 Task: Create a section Accessibility Audit Sprint and in the section, add a milestone Data Management and Analysis in the project AcePlan
Action: Mouse moved to (69, 314)
Screenshot: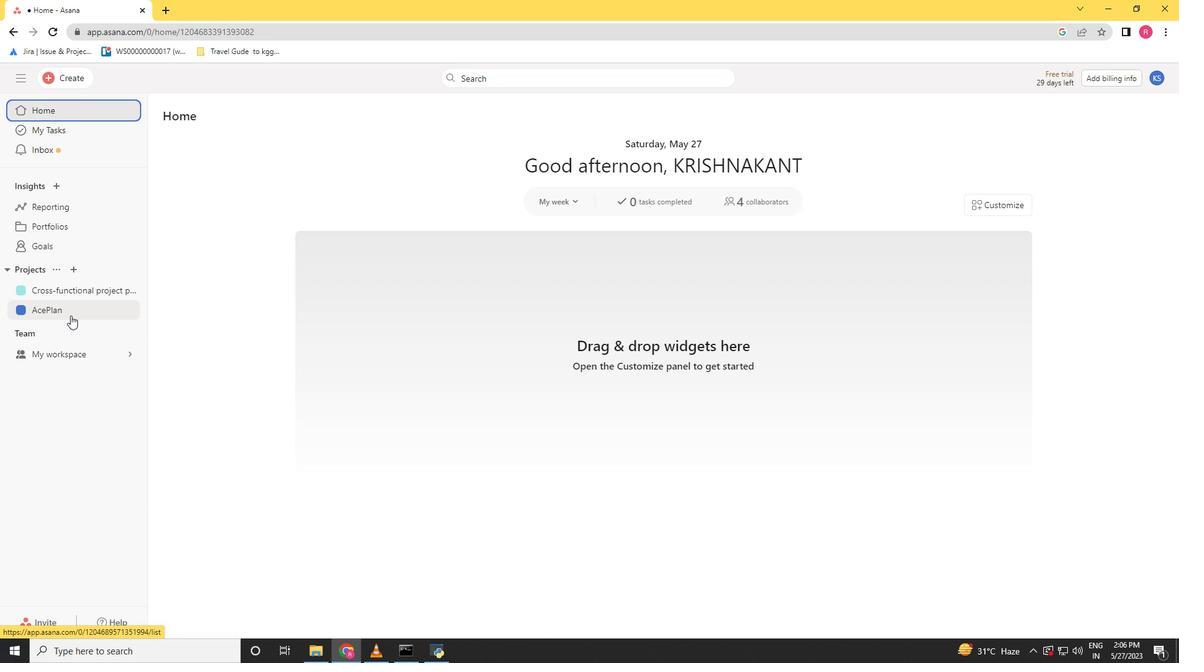 
Action: Mouse pressed left at (69, 314)
Screenshot: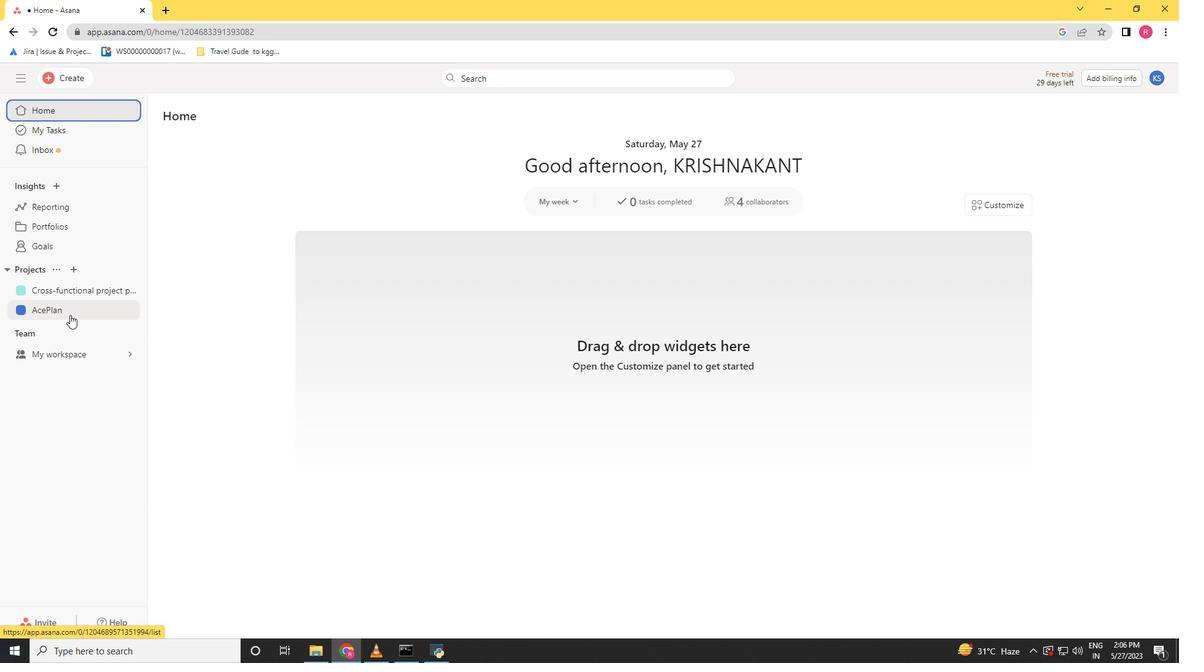 
Action: Mouse moved to (256, 545)
Screenshot: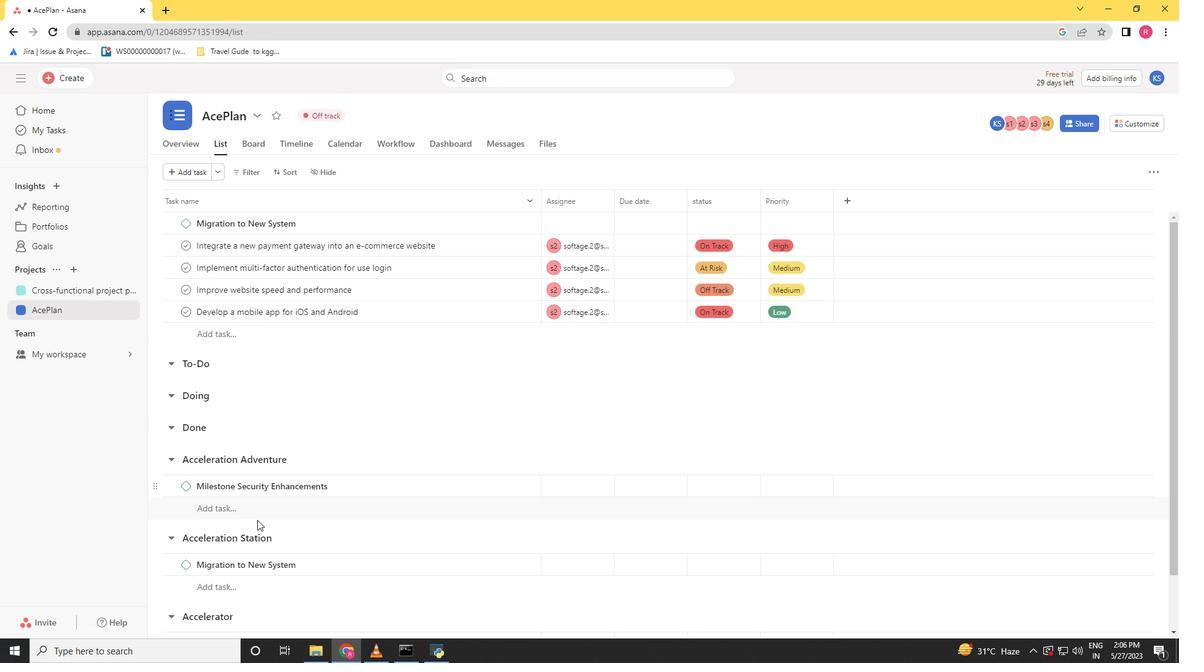 
Action: Mouse scrolled (256, 545) with delta (0, 0)
Screenshot: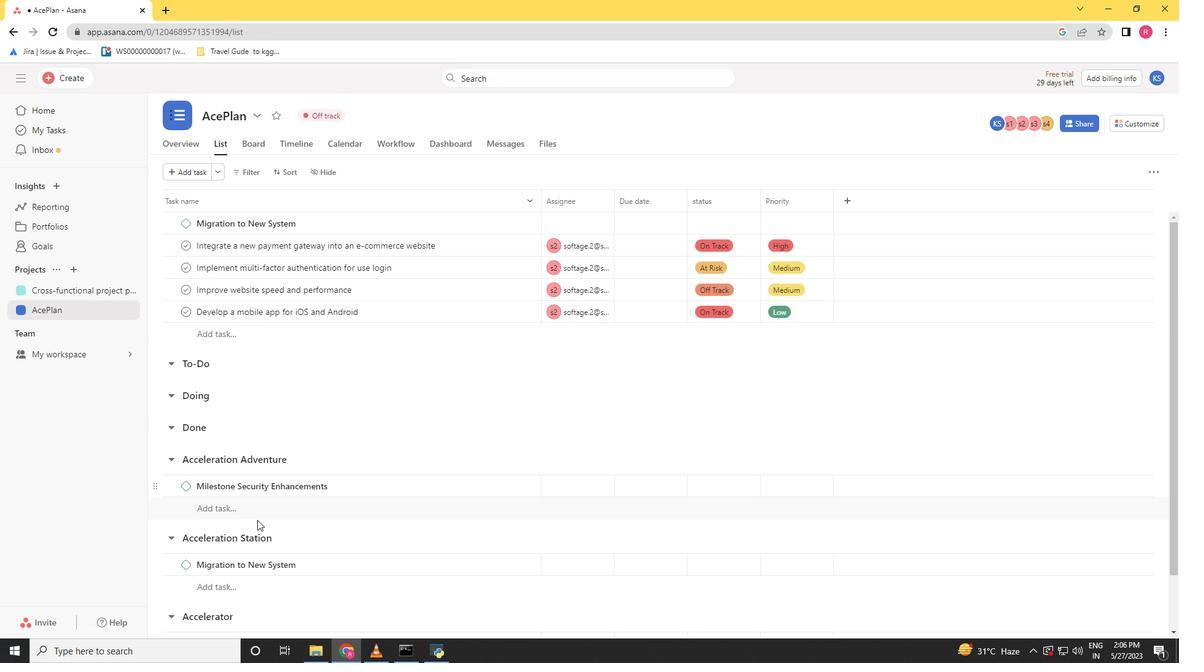 
Action: Mouse moved to (256, 546)
Screenshot: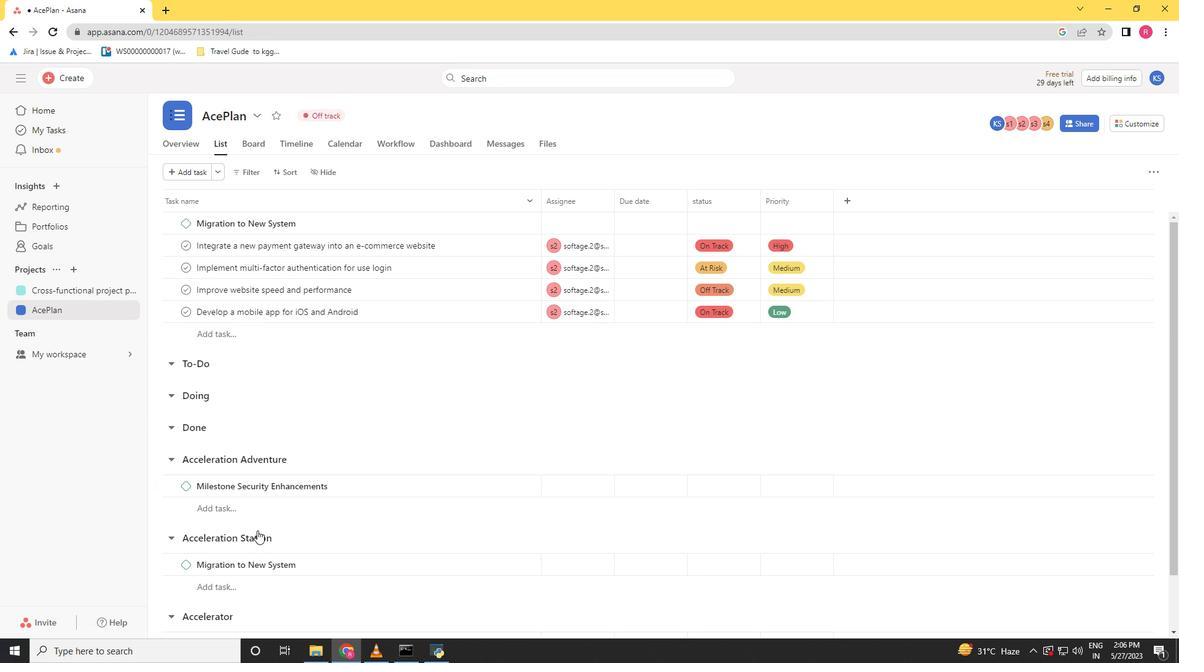 
Action: Mouse scrolled (256, 545) with delta (0, 0)
Screenshot: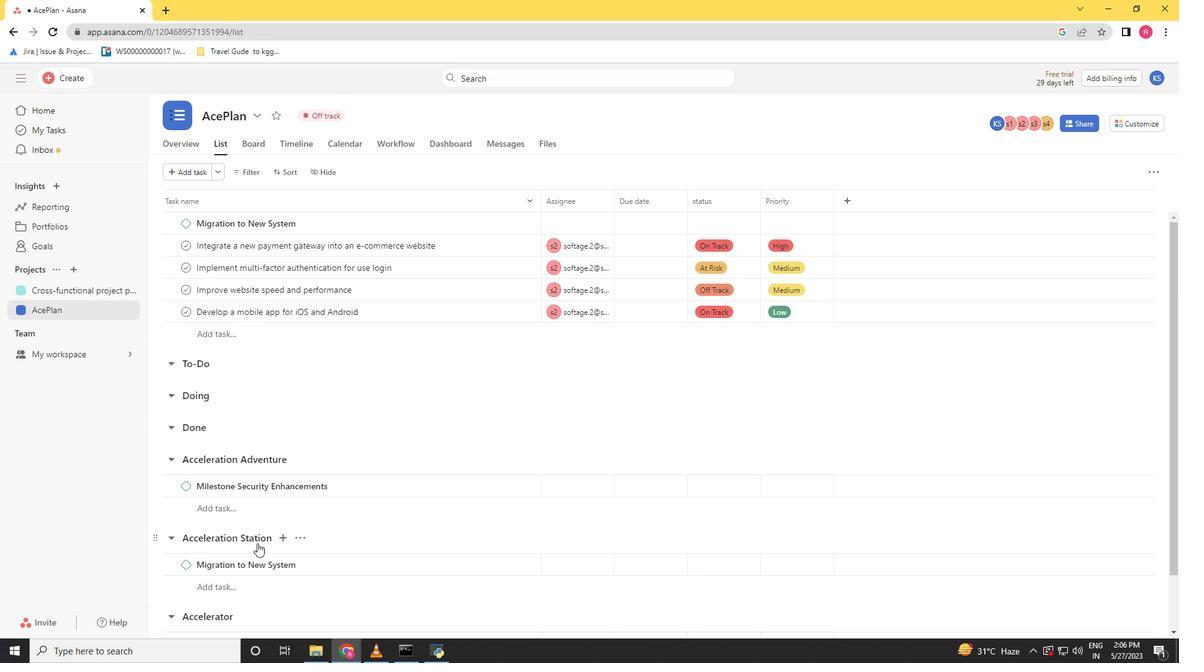 
Action: Mouse scrolled (256, 545) with delta (0, 0)
Screenshot: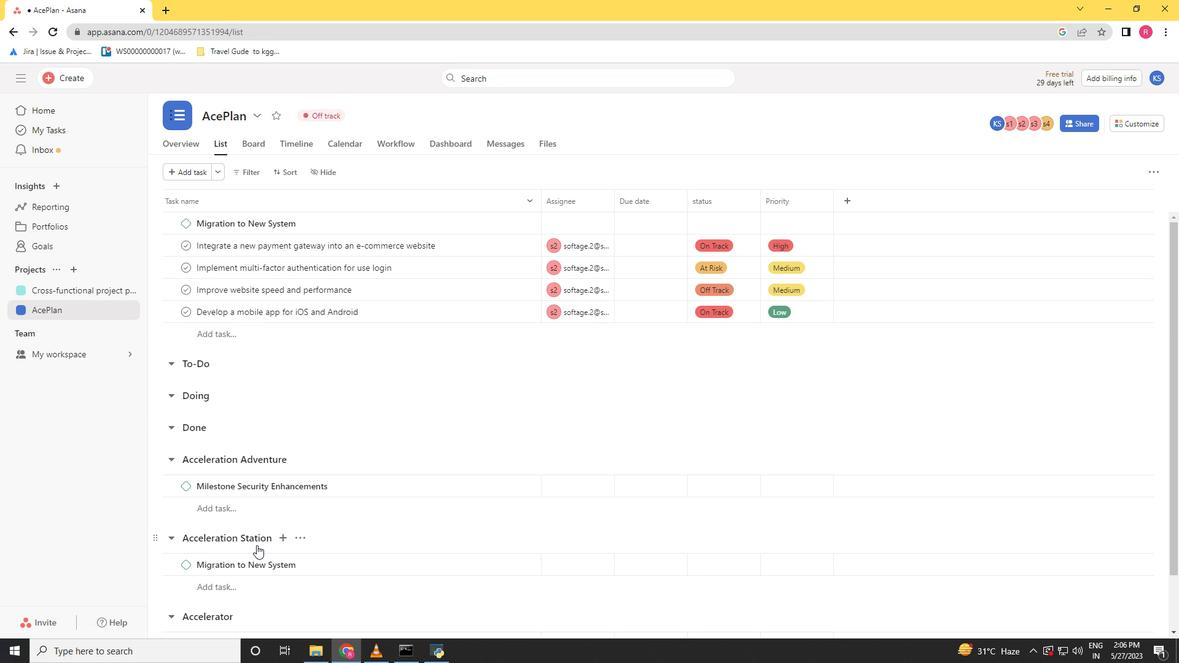 
Action: Mouse moved to (220, 594)
Screenshot: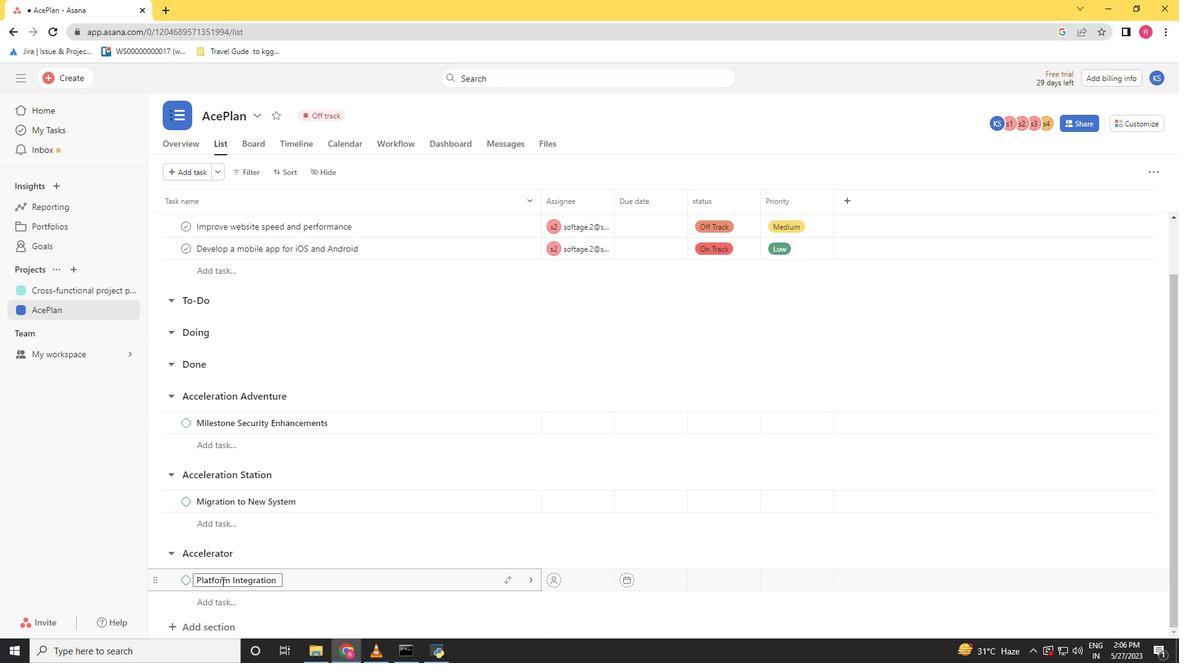 
Action: Mouse scrolled (220, 594) with delta (0, 0)
Screenshot: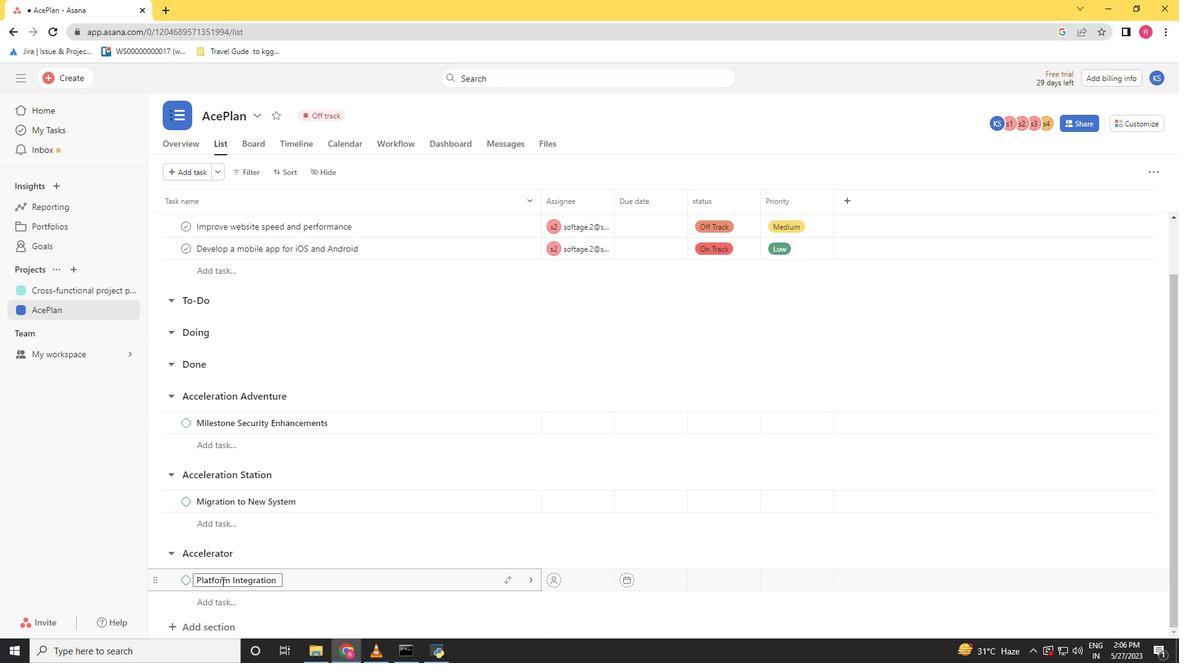 
Action: Mouse moved to (219, 596)
Screenshot: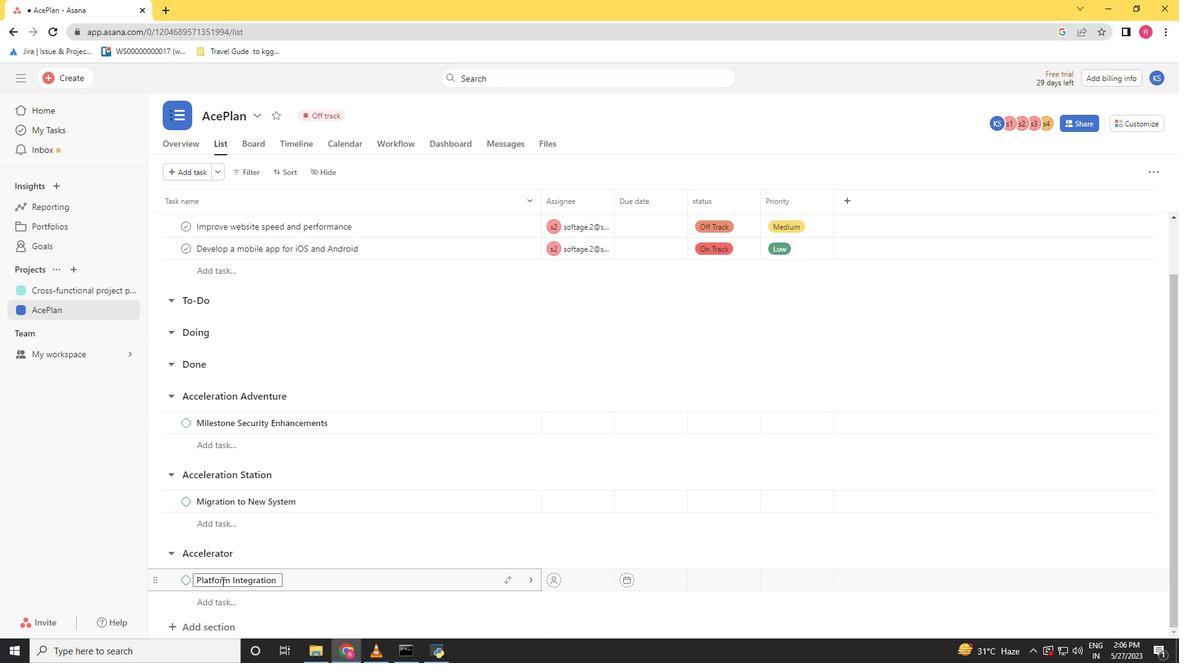 
Action: Mouse scrolled (219, 595) with delta (0, 0)
Screenshot: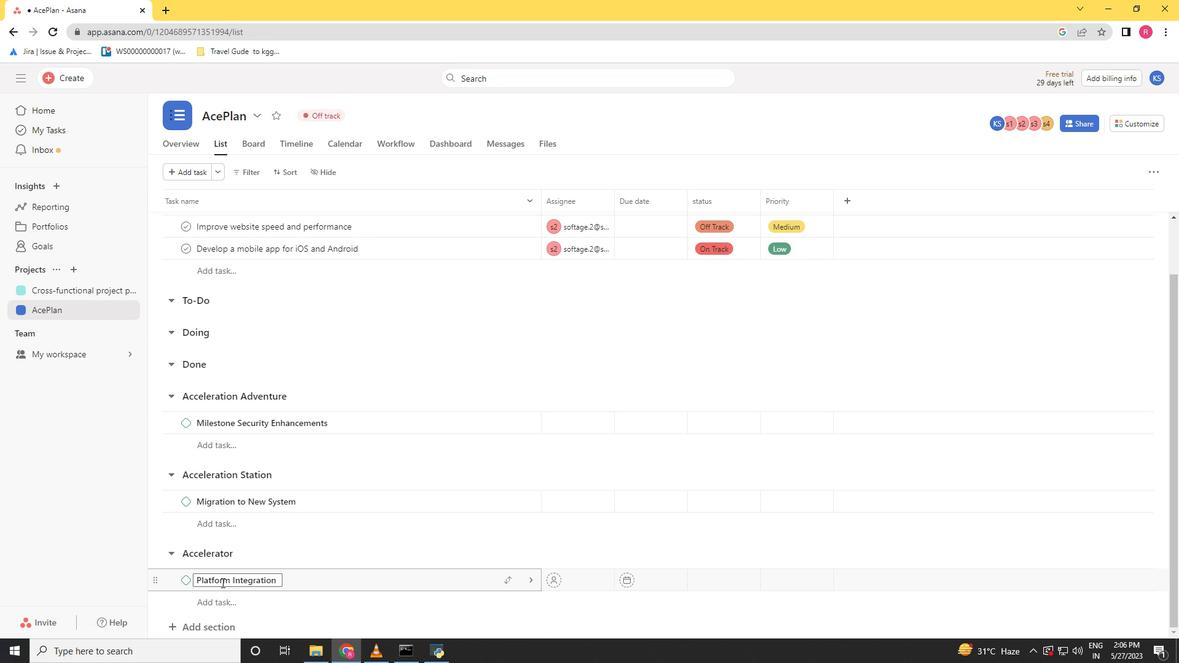 
Action: Mouse scrolled (219, 595) with delta (0, 0)
Screenshot: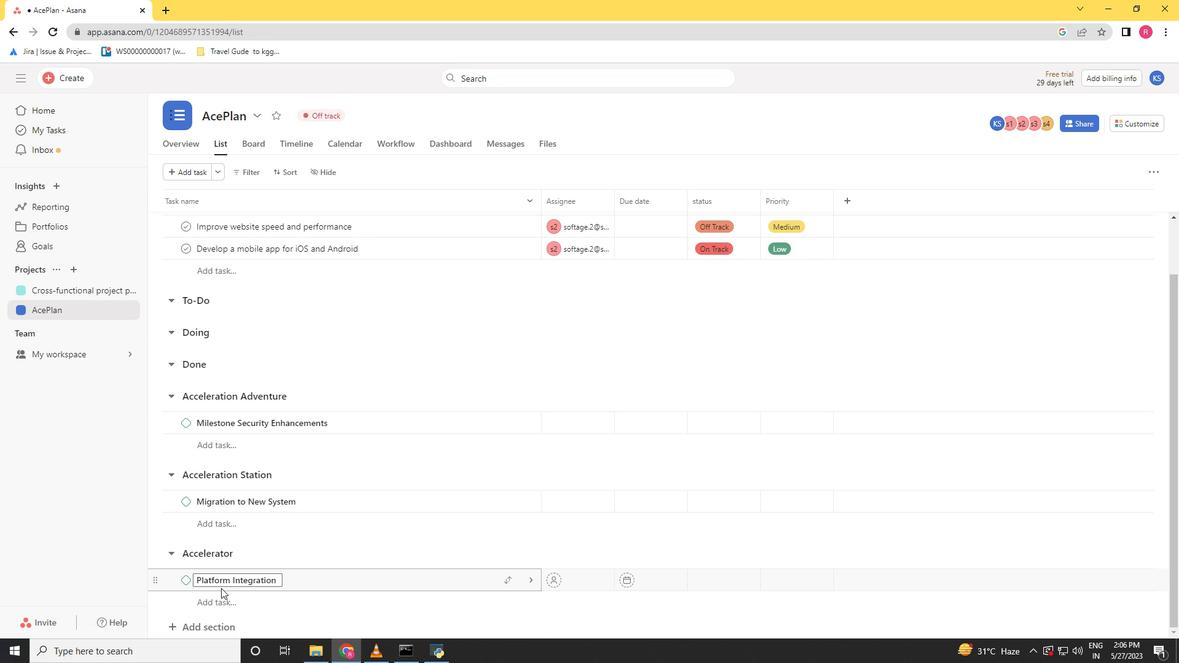 
Action: Mouse scrolled (219, 595) with delta (0, 0)
Screenshot: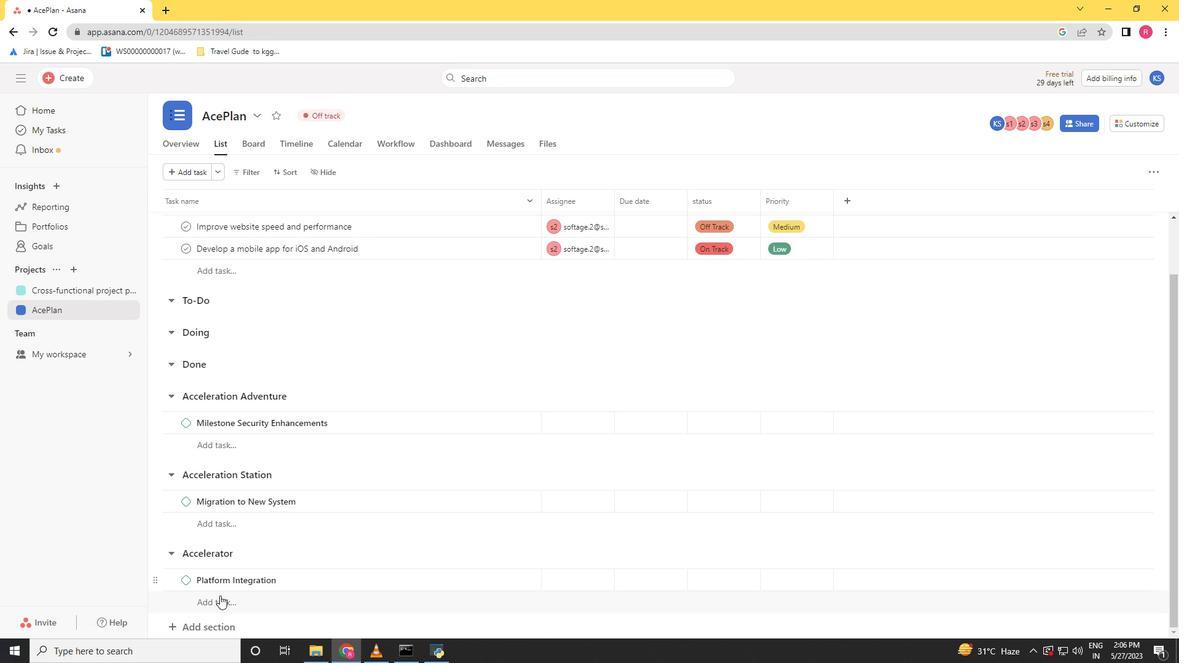 
Action: Mouse moved to (219, 596)
Screenshot: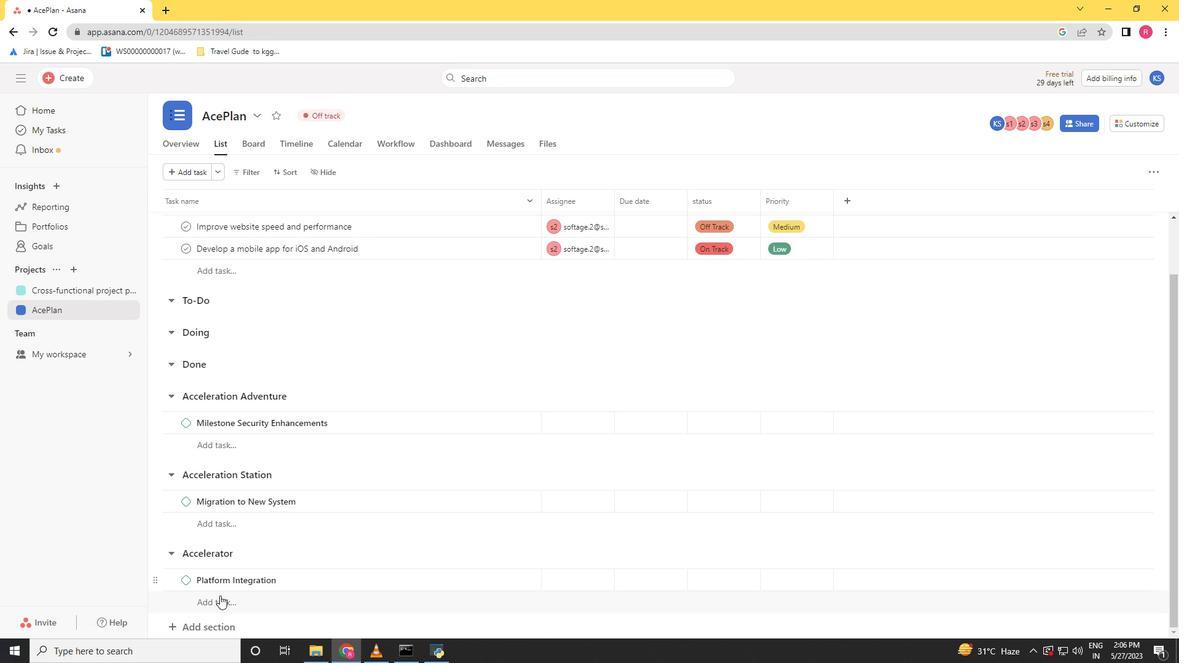 
Action: Mouse scrolled (219, 595) with delta (0, 0)
Screenshot: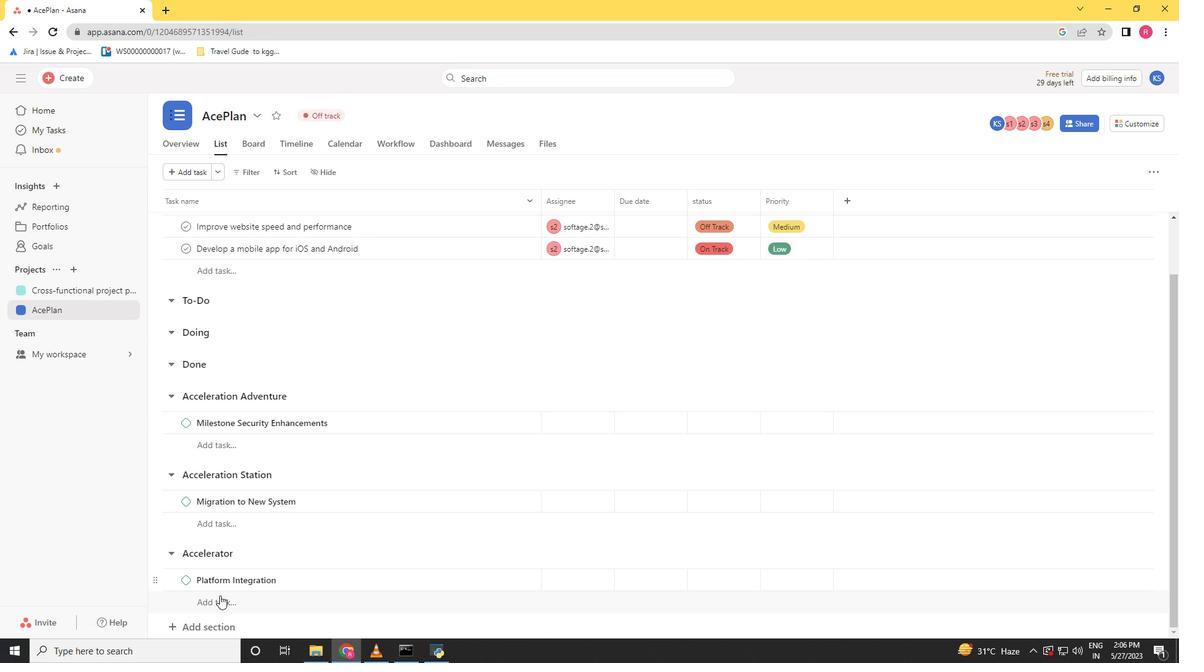 
Action: Mouse moved to (212, 624)
Screenshot: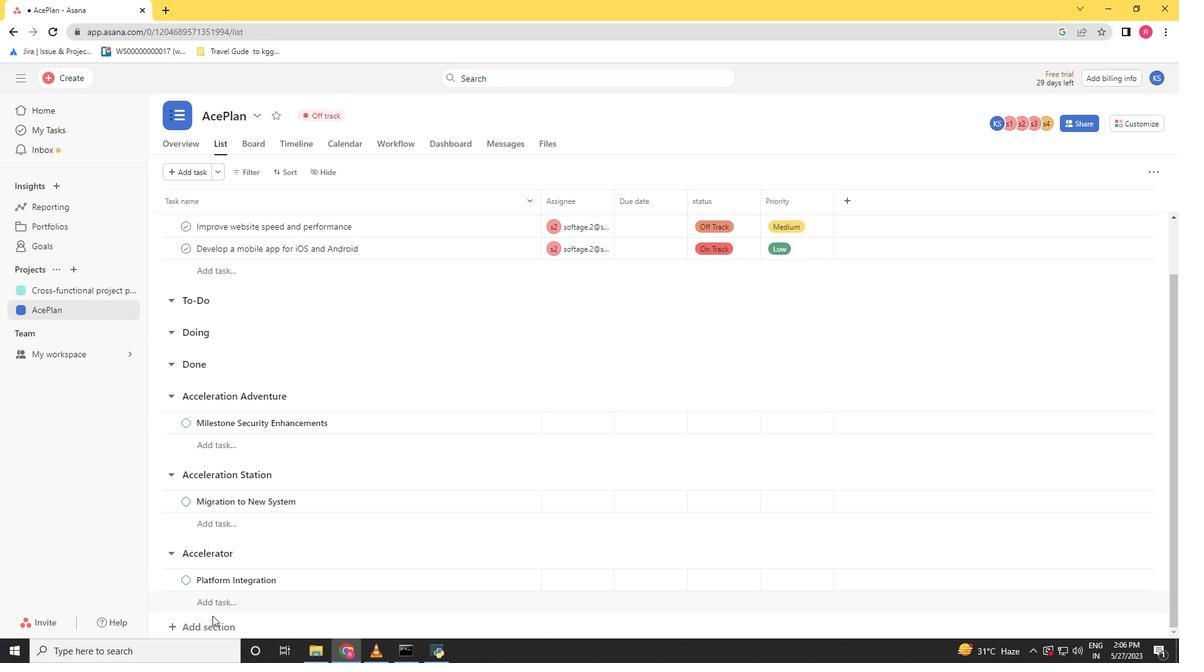 
Action: Mouse pressed left at (212, 624)
Screenshot: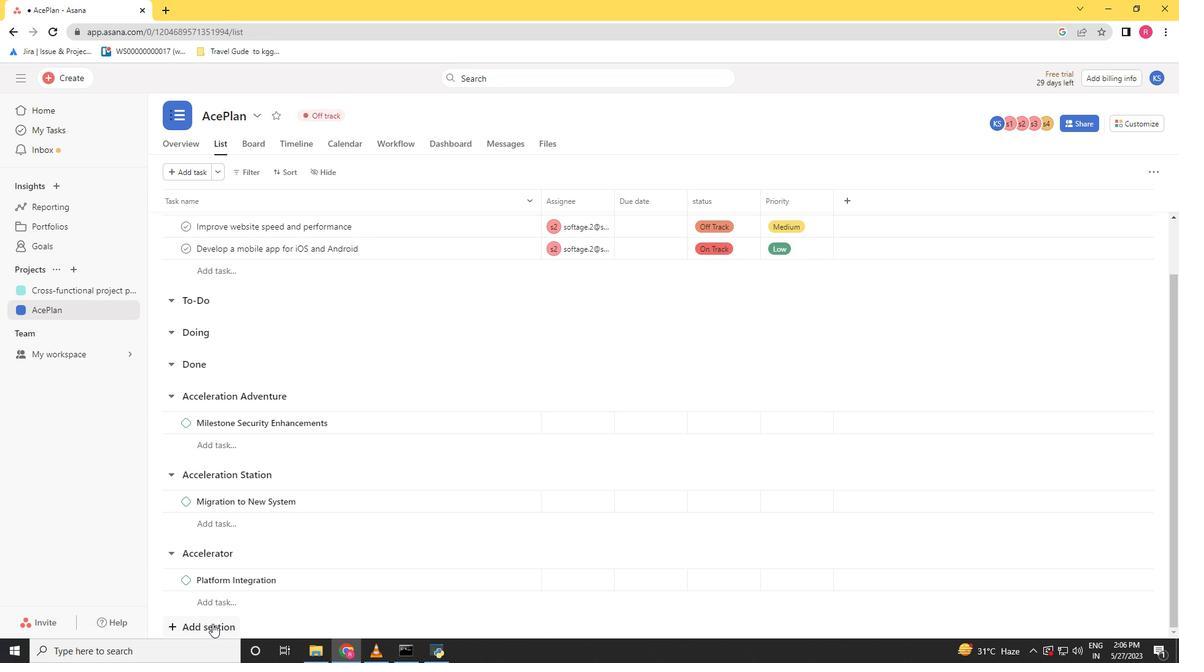 
Action: Mouse moved to (266, 563)
Screenshot: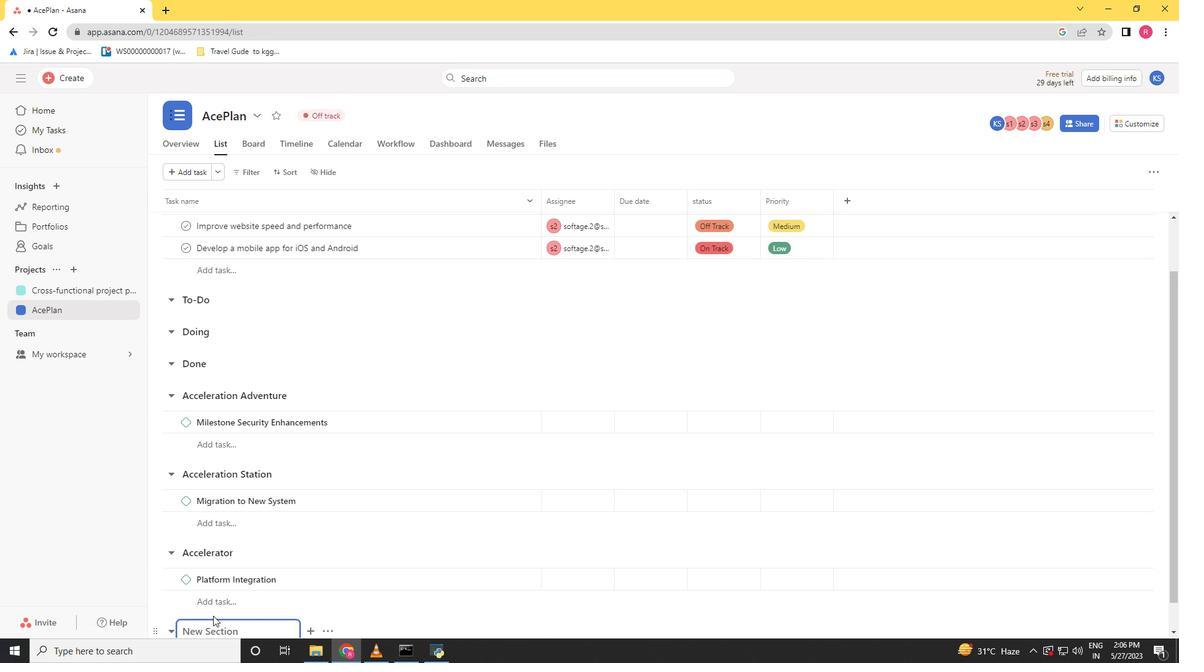 
Action: Mouse scrolled (266, 562) with delta (0, 0)
Screenshot: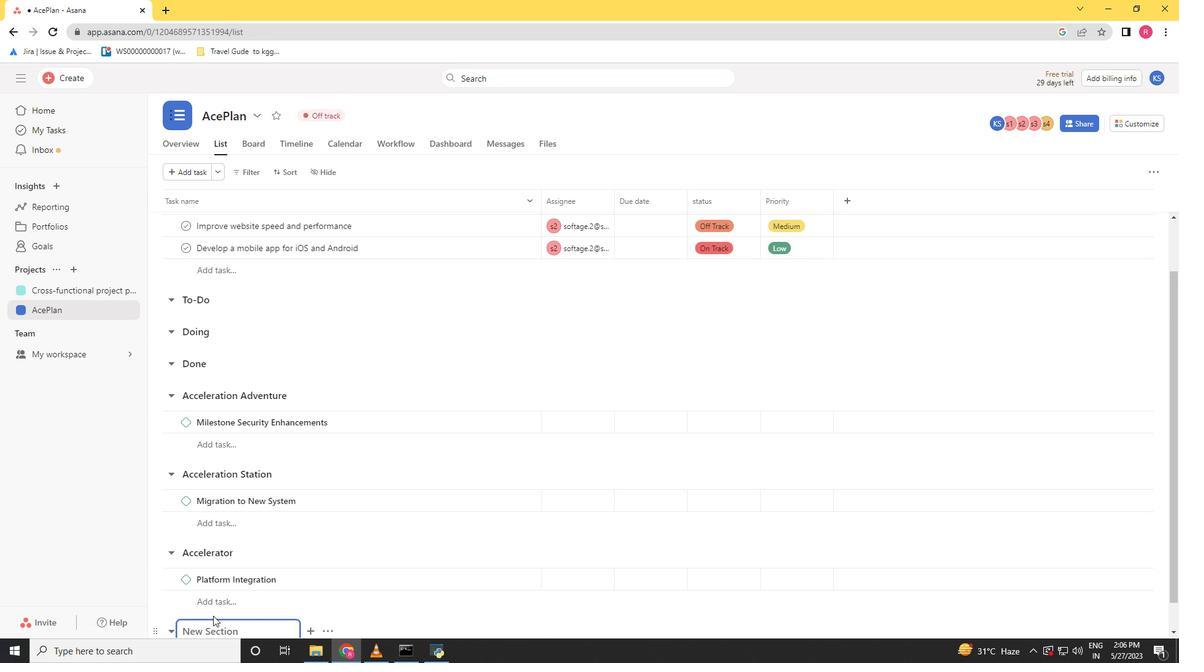 
Action: Mouse moved to (269, 560)
Screenshot: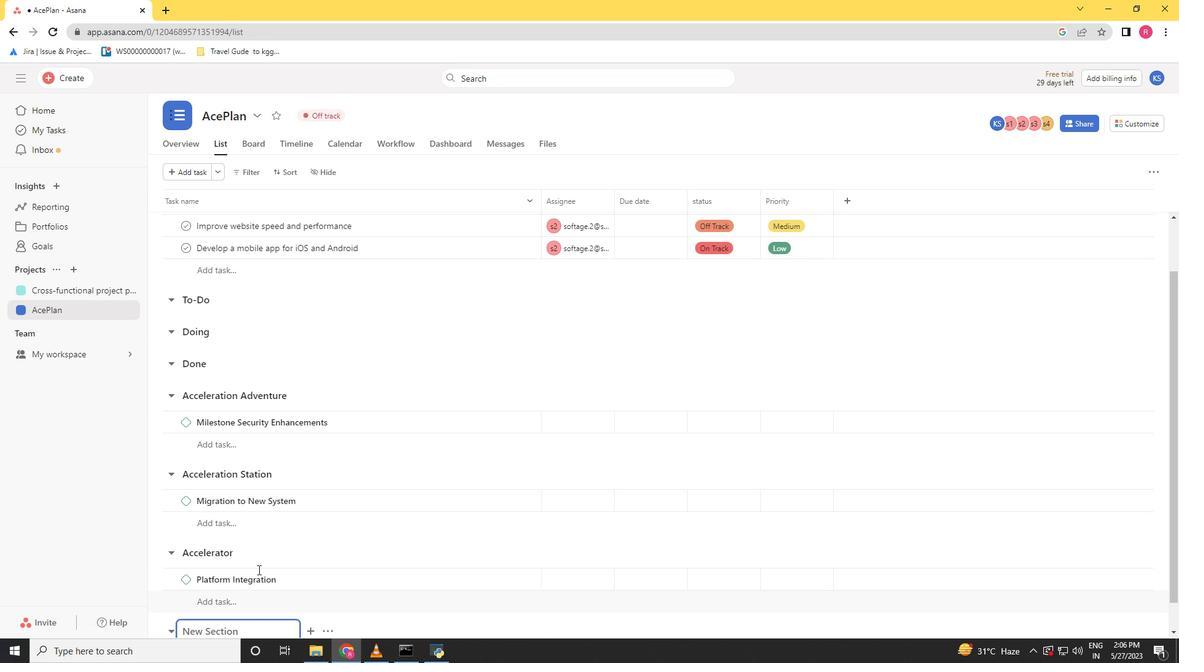 
Action: Mouse scrolled (269, 559) with delta (0, 0)
Screenshot: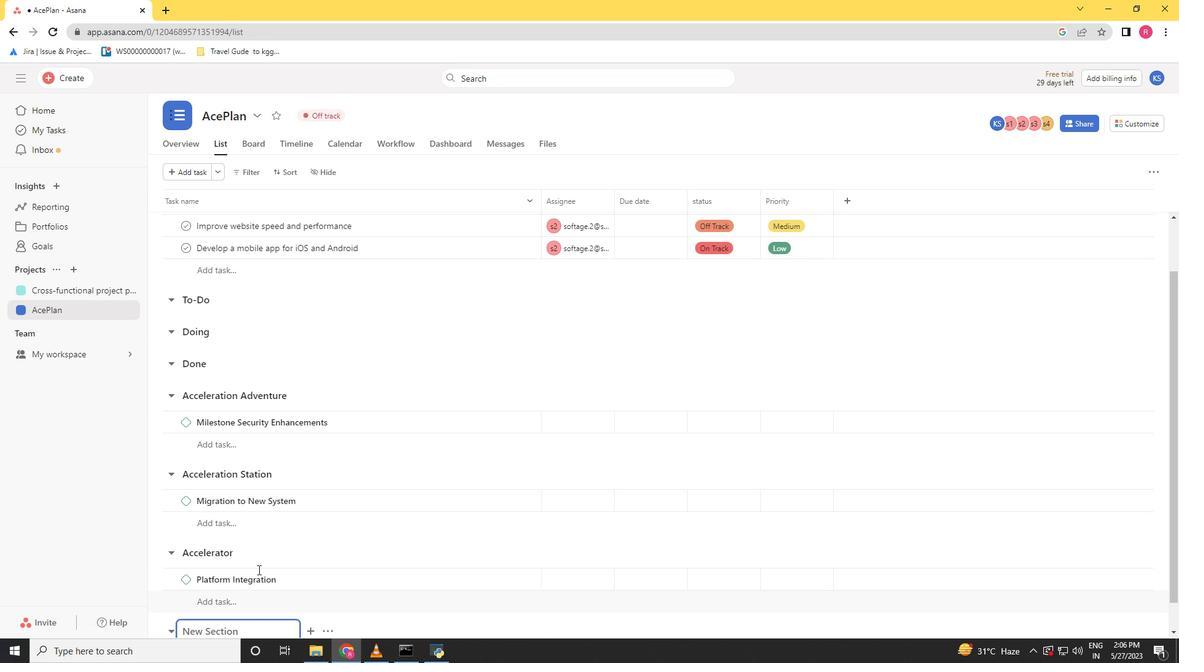 
Action: Mouse moved to (274, 557)
Screenshot: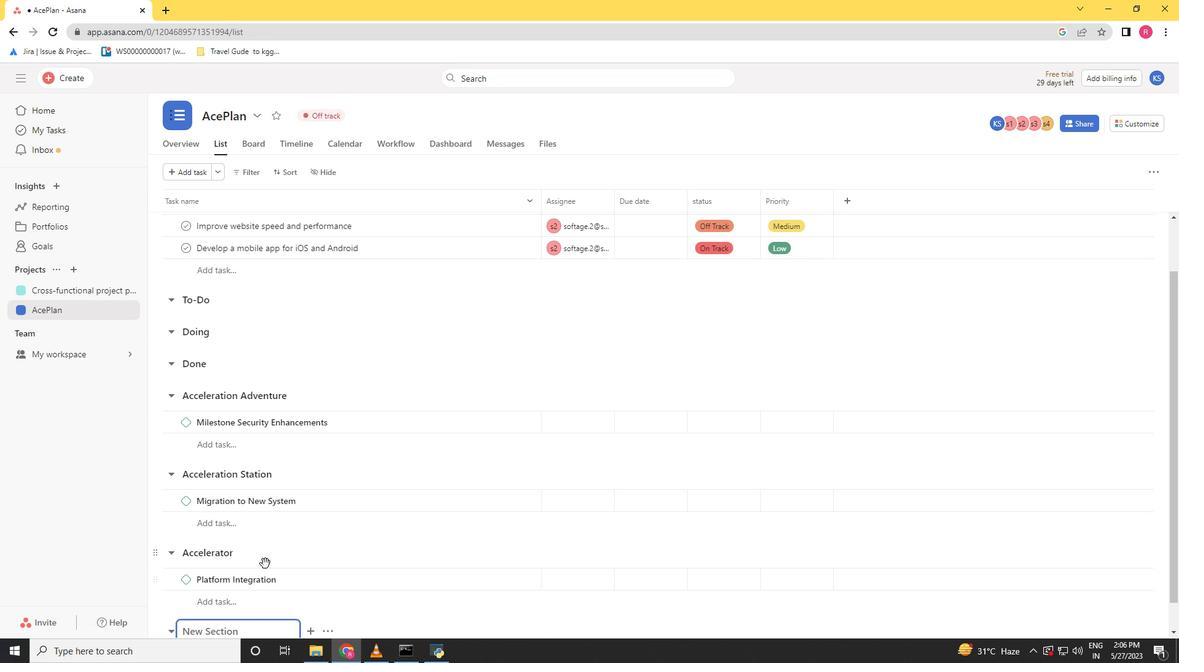 
Action: Mouse scrolled (274, 557) with delta (0, 0)
Screenshot: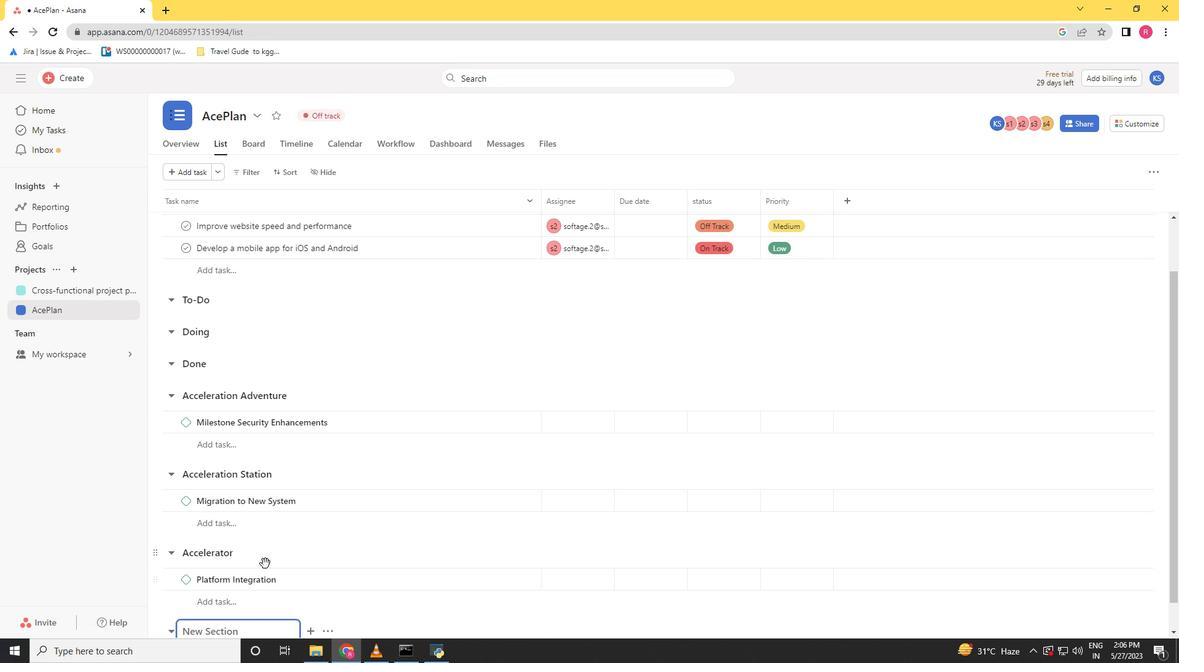 
Action: Mouse scrolled (274, 557) with delta (0, 0)
Screenshot: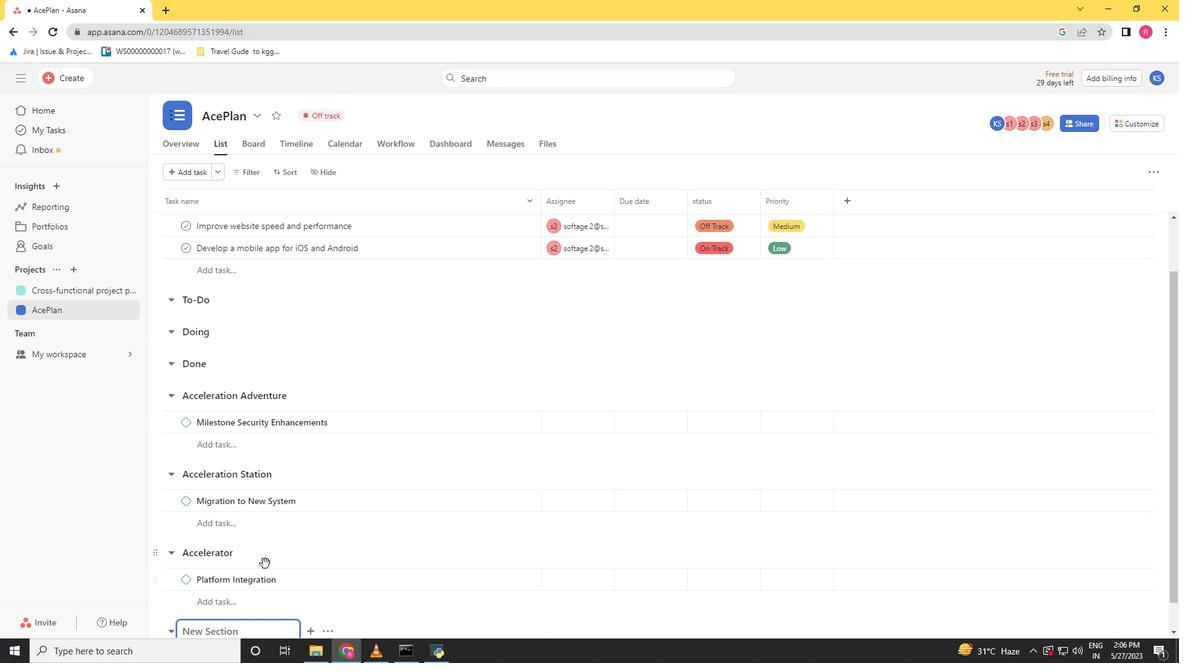 
Action: Mouse scrolled (274, 557) with delta (0, 0)
Screenshot: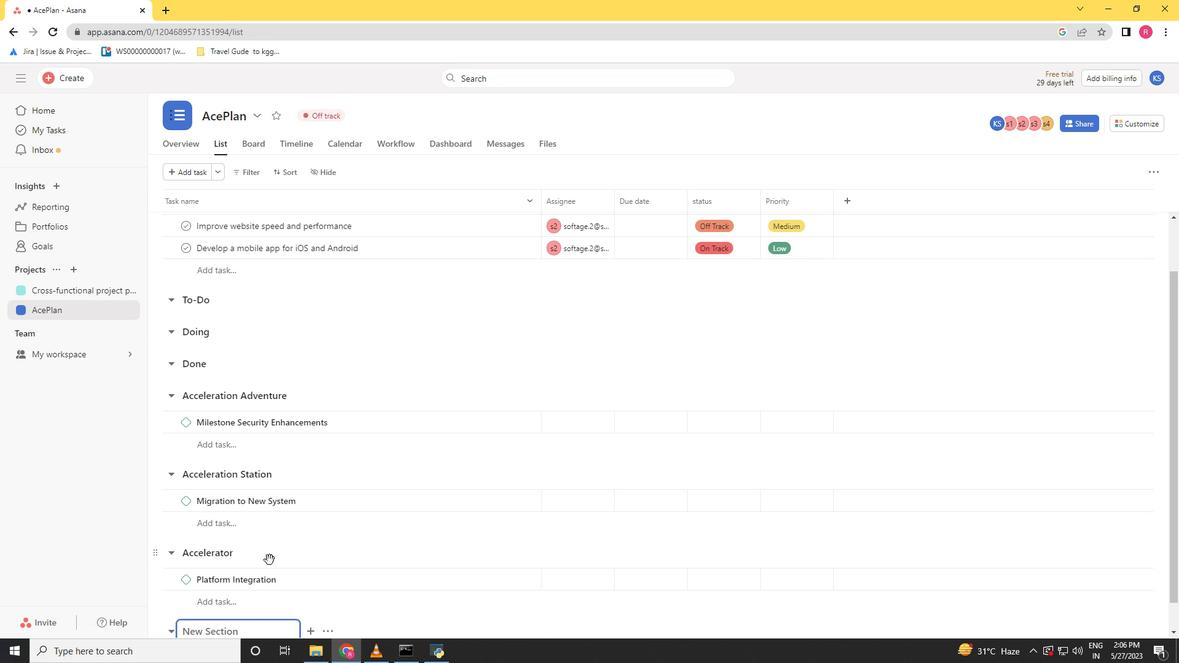 
Action: Mouse scrolled (274, 557) with delta (0, 0)
Screenshot: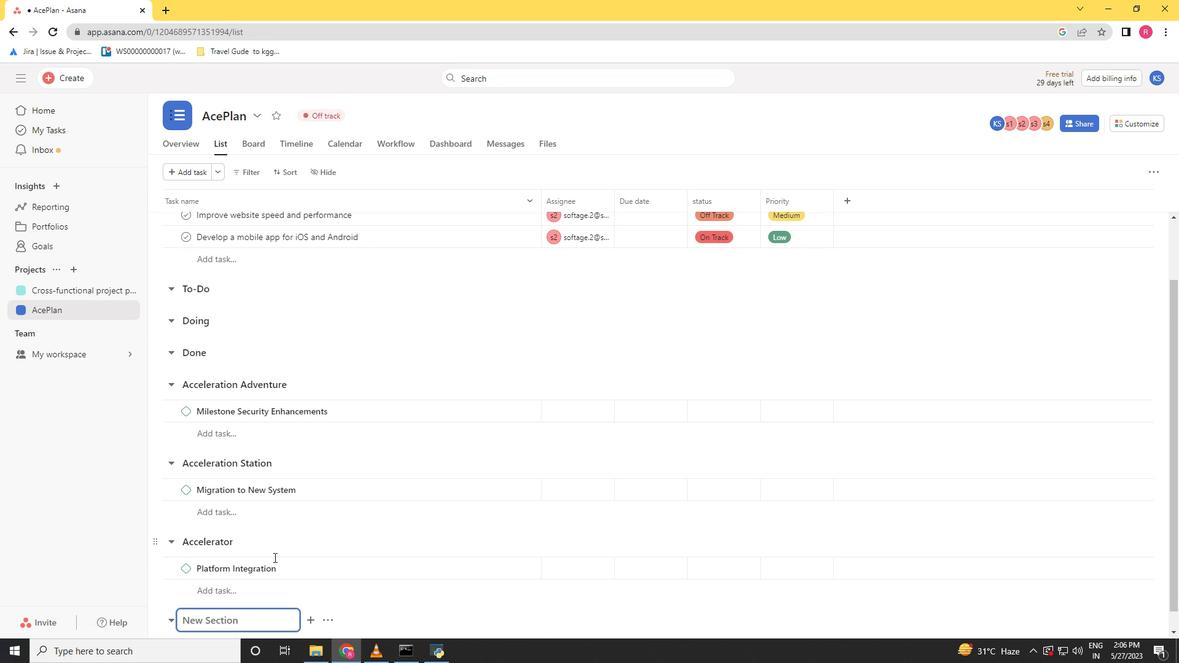 
Action: Mouse moved to (274, 557)
Screenshot: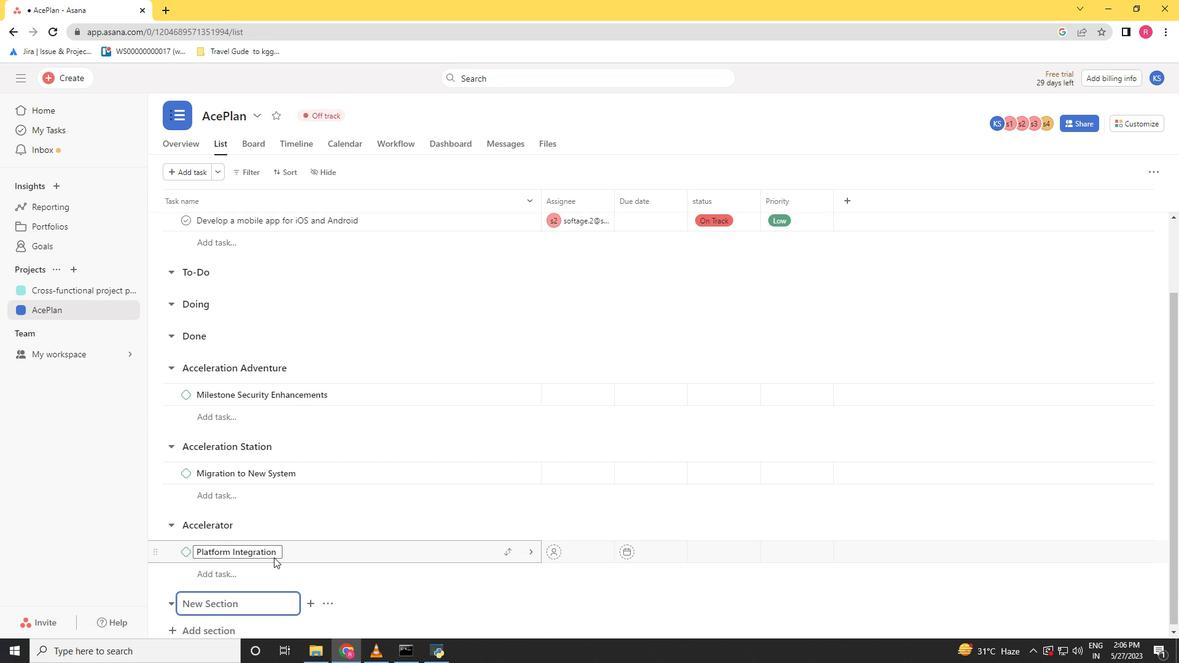 
Action: Key pressed <Key.shift>Accessibility<Key.space><Key.shift>Audit<Key.space><Key.shift>Sprint<Key.space><Key.enter>
Screenshot: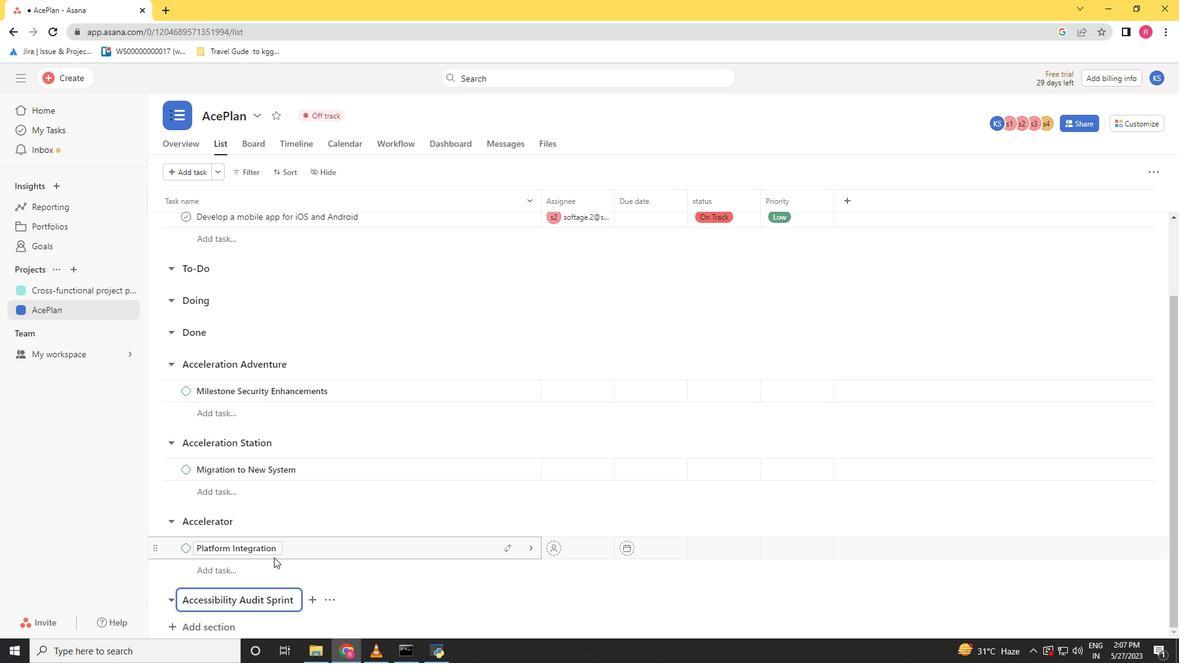 
Action: Mouse moved to (302, 531)
Screenshot: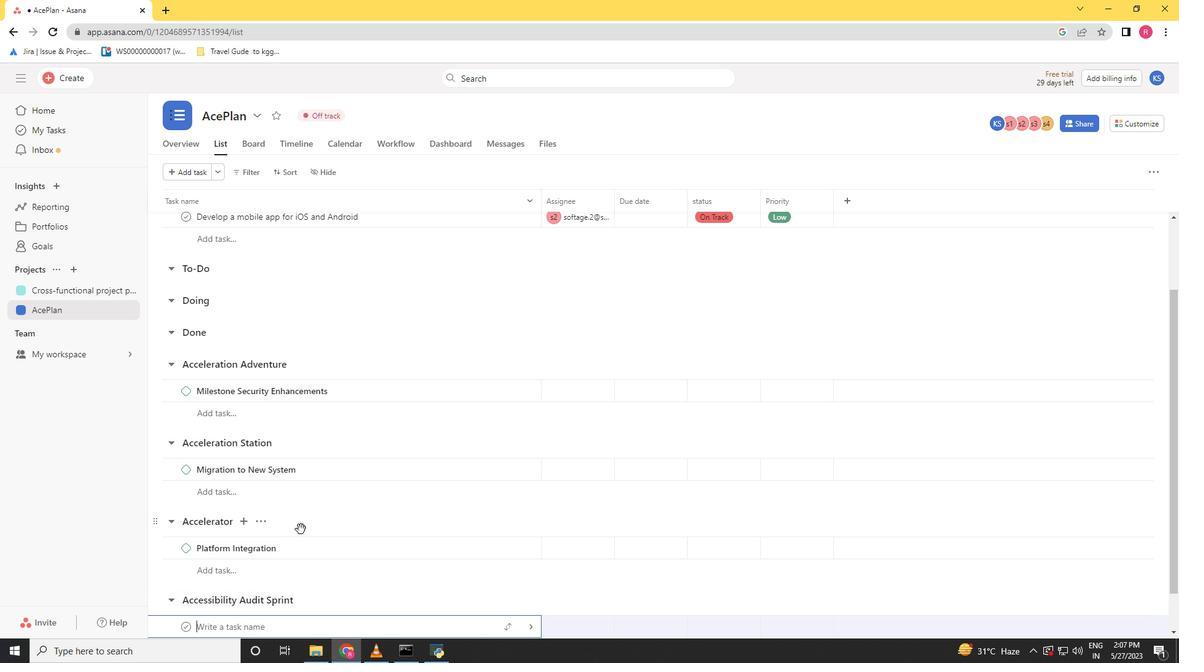 
Action: Mouse scrolled (302, 530) with delta (0, 0)
Screenshot: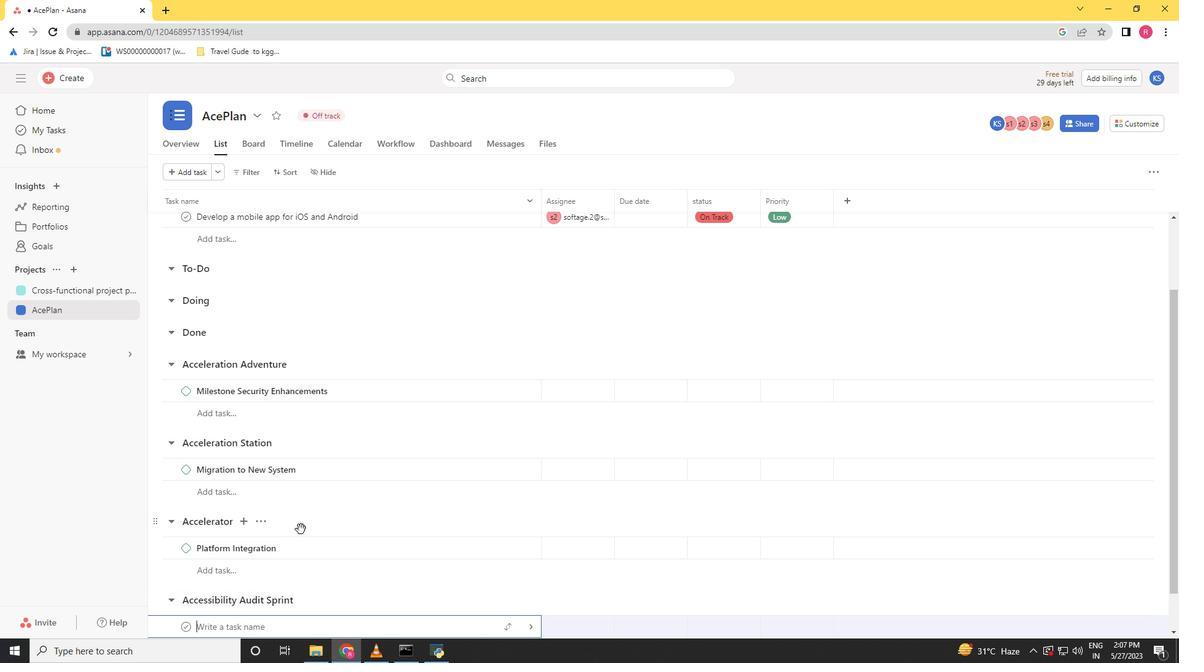 
Action: Mouse scrolled (302, 530) with delta (0, 0)
Screenshot: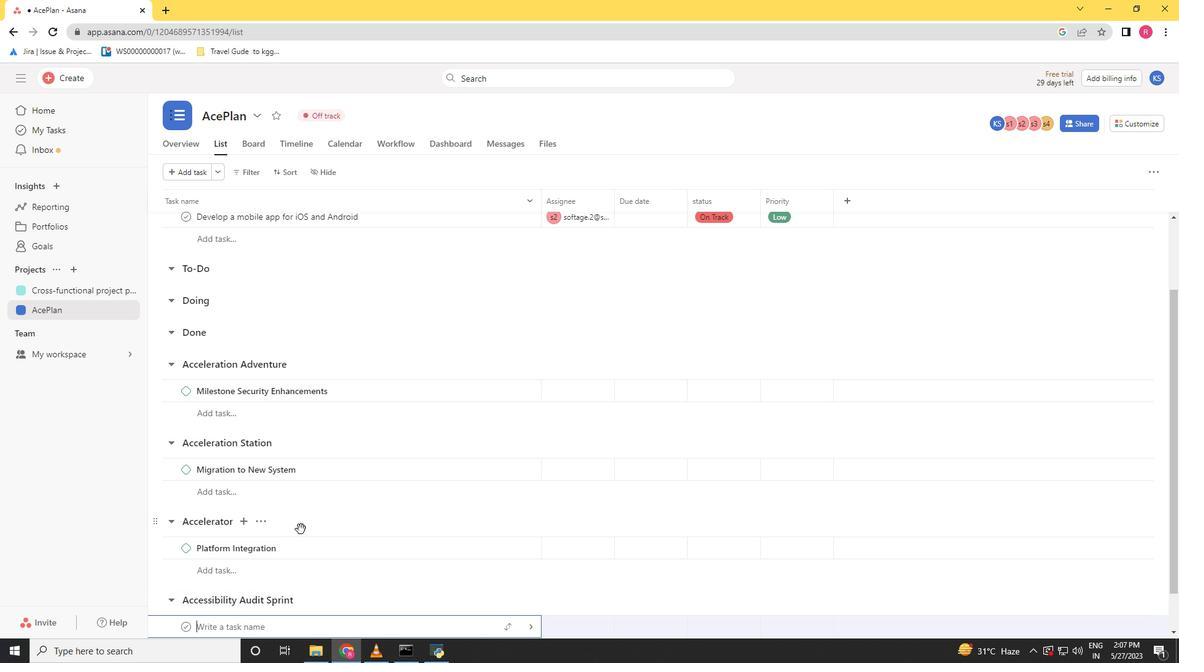 
Action: Mouse scrolled (302, 530) with delta (0, 0)
Screenshot: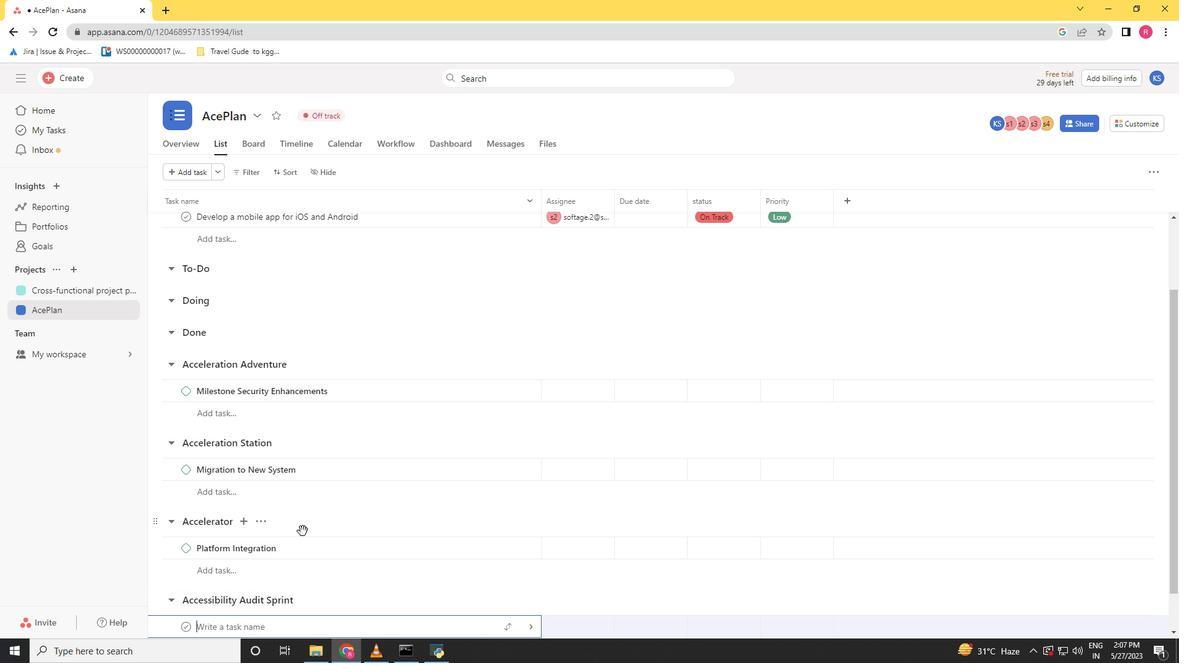 
Action: Mouse moved to (273, 583)
Screenshot: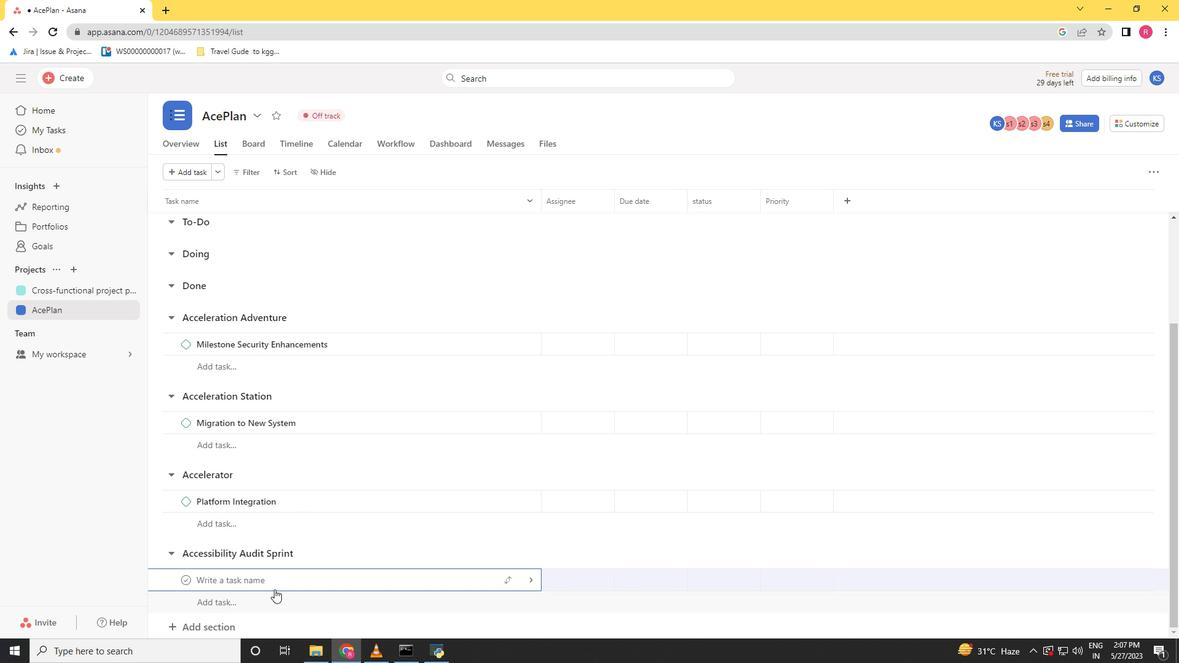 
Action: Key pressed <Key.shift>Data<Key.space><Key.shift>Management<Key.space><Key.enter>
Screenshot: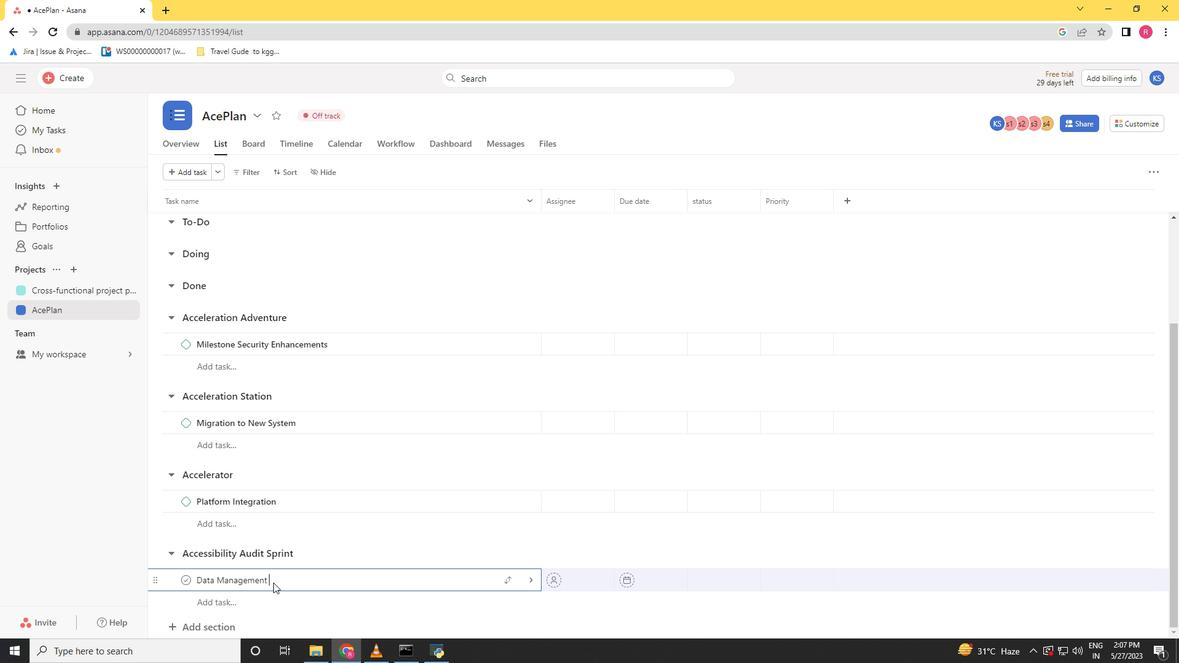 
Action: Mouse moved to (376, 430)
Screenshot: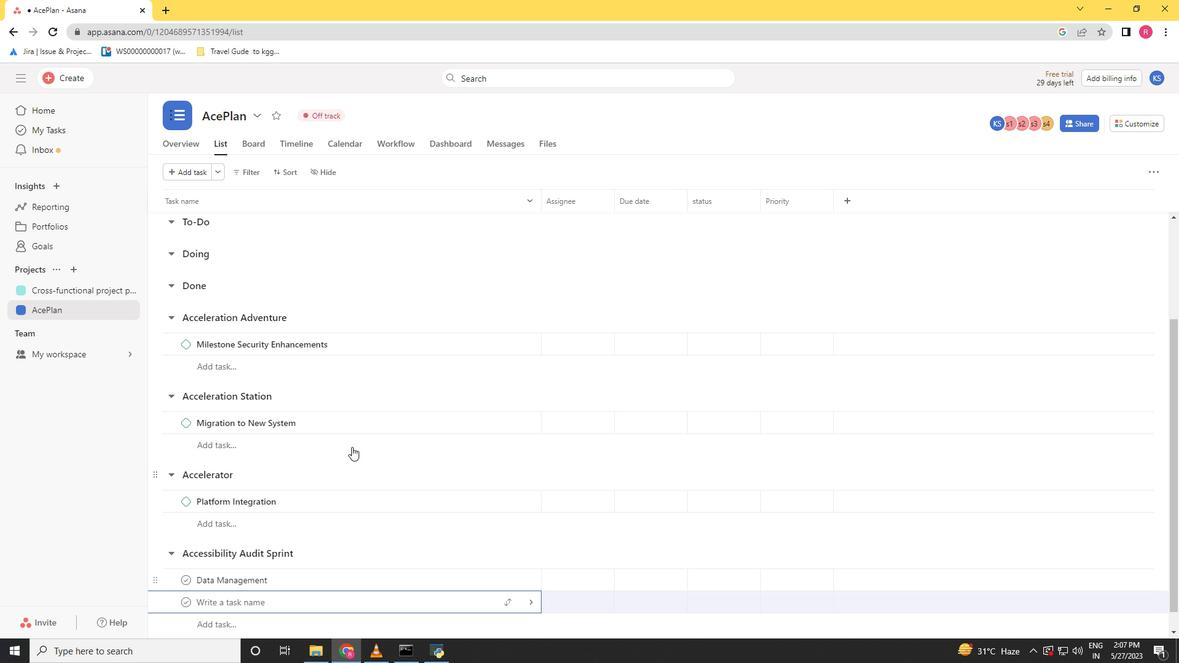 
Action: Mouse scrolled (376, 429) with delta (0, 0)
Screenshot: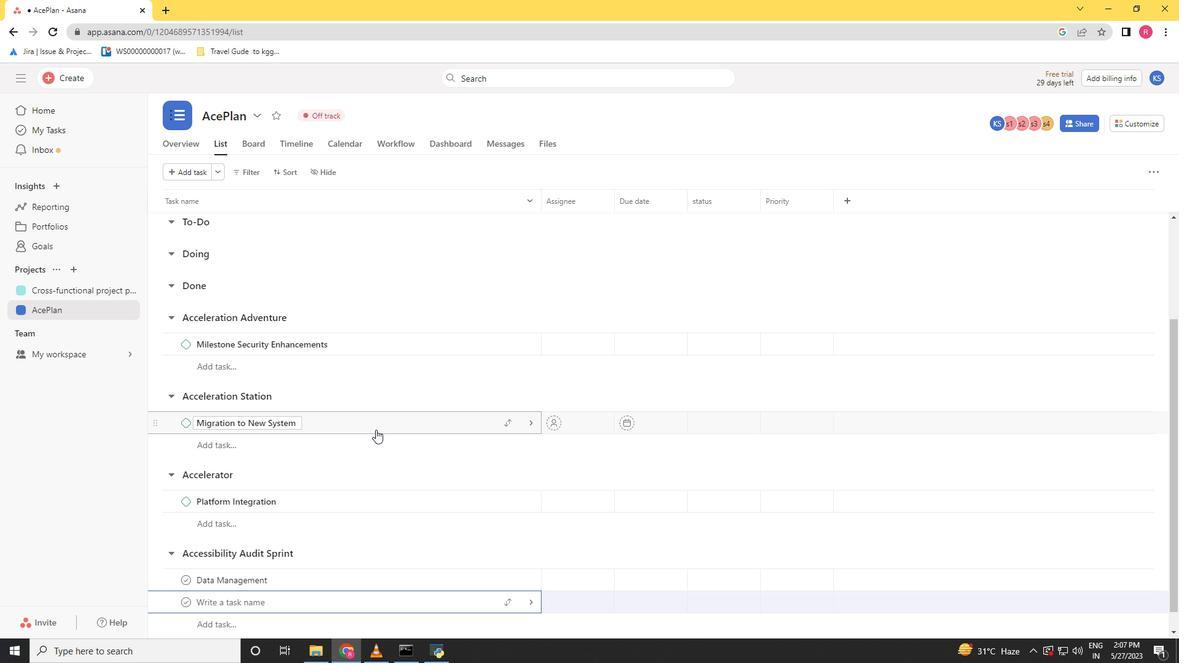 
Action: Mouse scrolled (376, 429) with delta (0, 0)
Screenshot: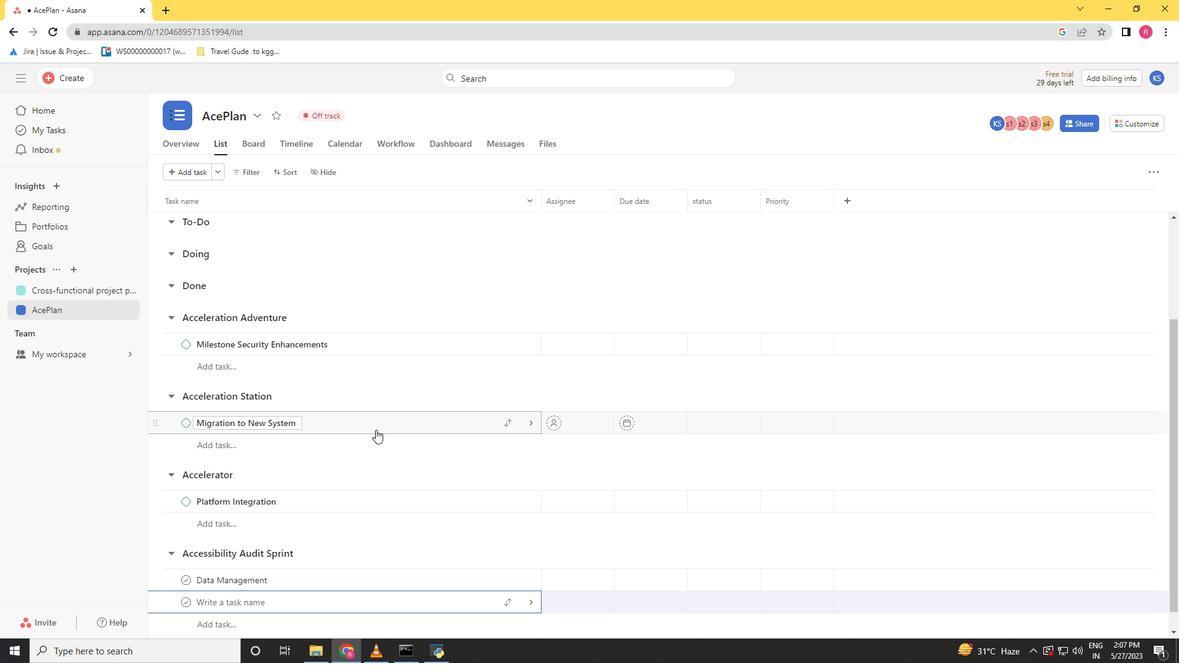 
Action: Mouse scrolled (376, 429) with delta (0, 0)
Screenshot: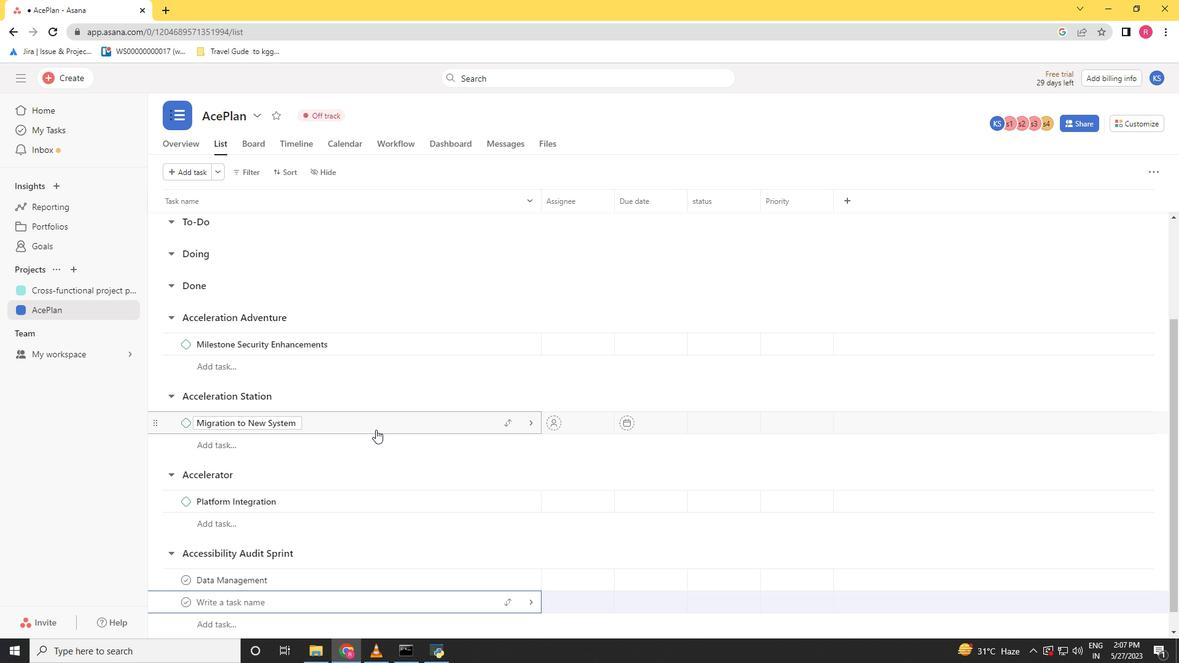 
Action: Mouse scrolled (376, 429) with delta (0, 0)
Screenshot: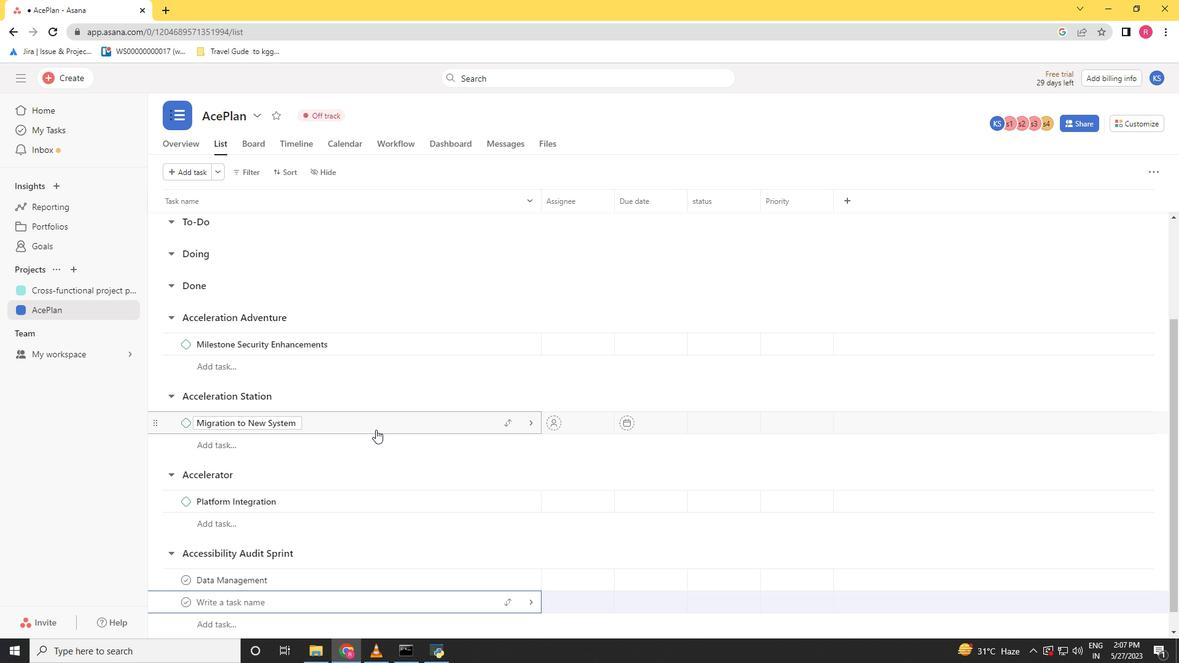 
Action: Mouse moved to (525, 557)
Screenshot: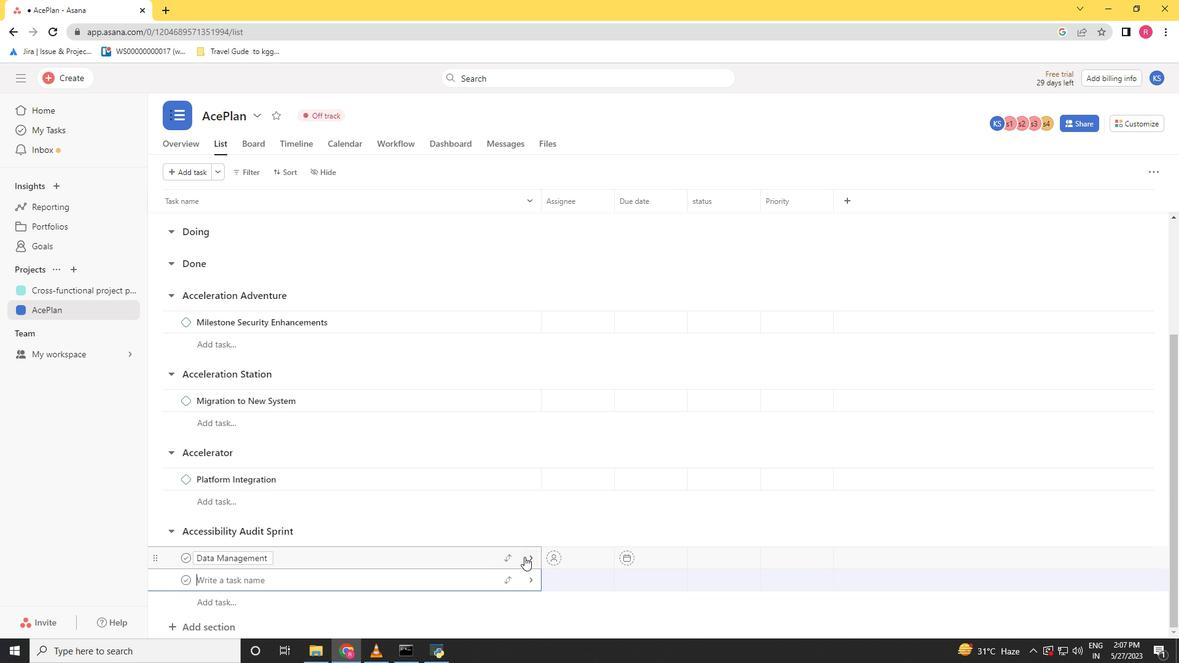 
Action: Mouse pressed left at (525, 557)
Screenshot: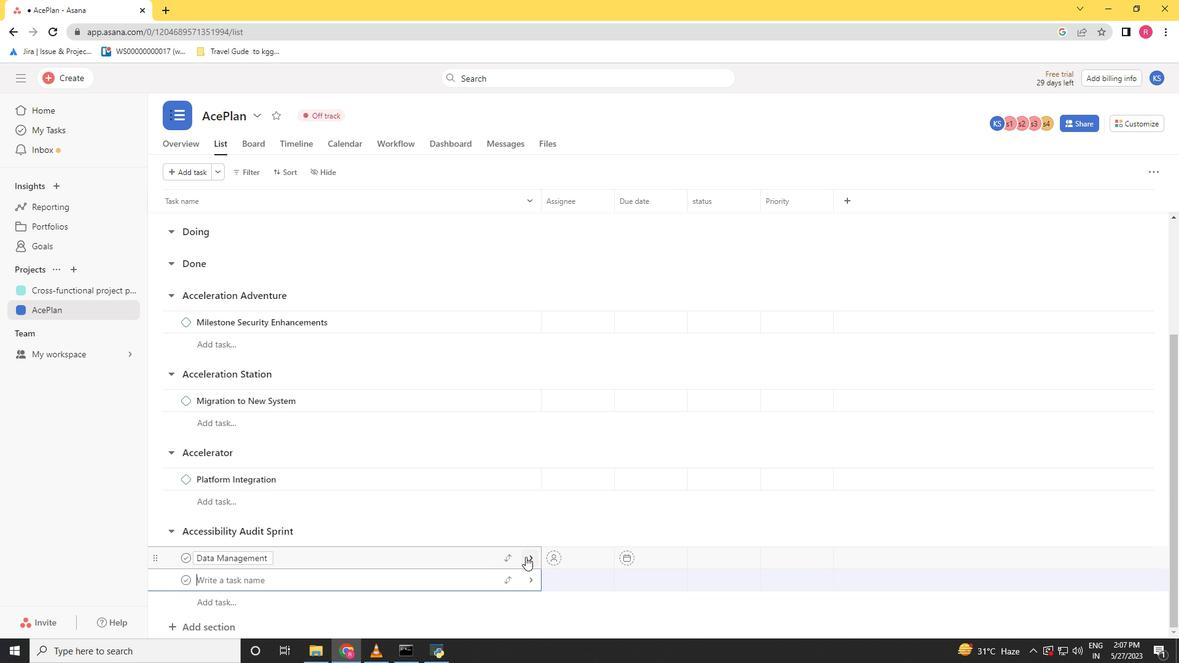 
Action: Mouse moved to (533, 584)
Screenshot: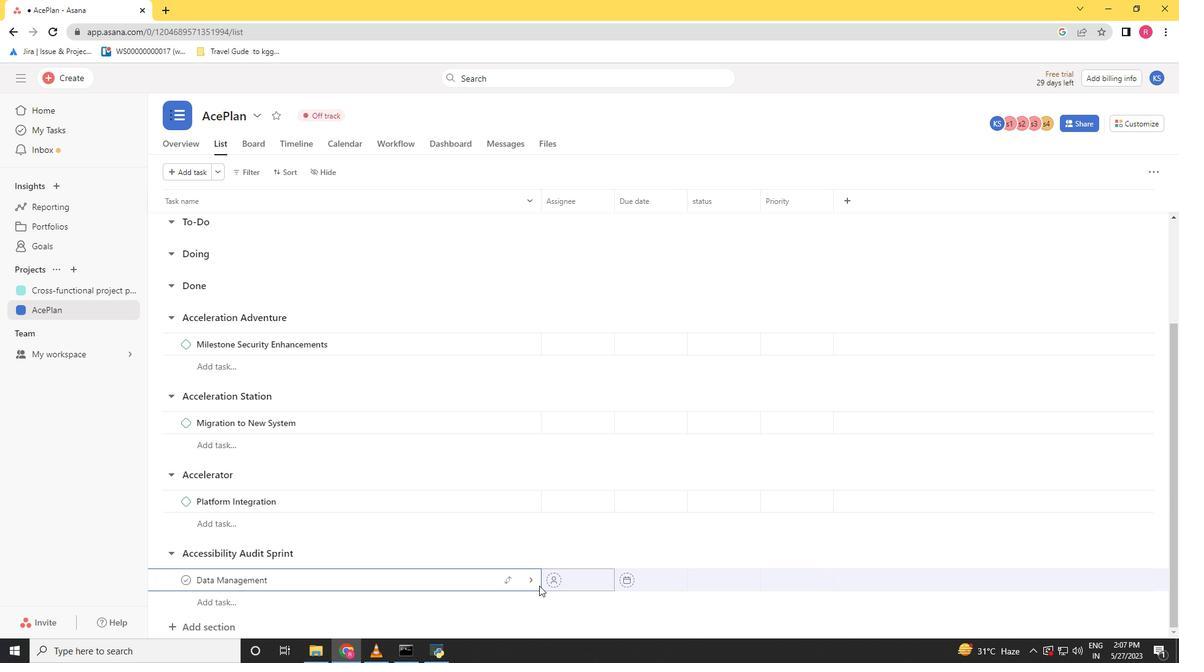 
Action: Mouse pressed left at (533, 584)
Screenshot: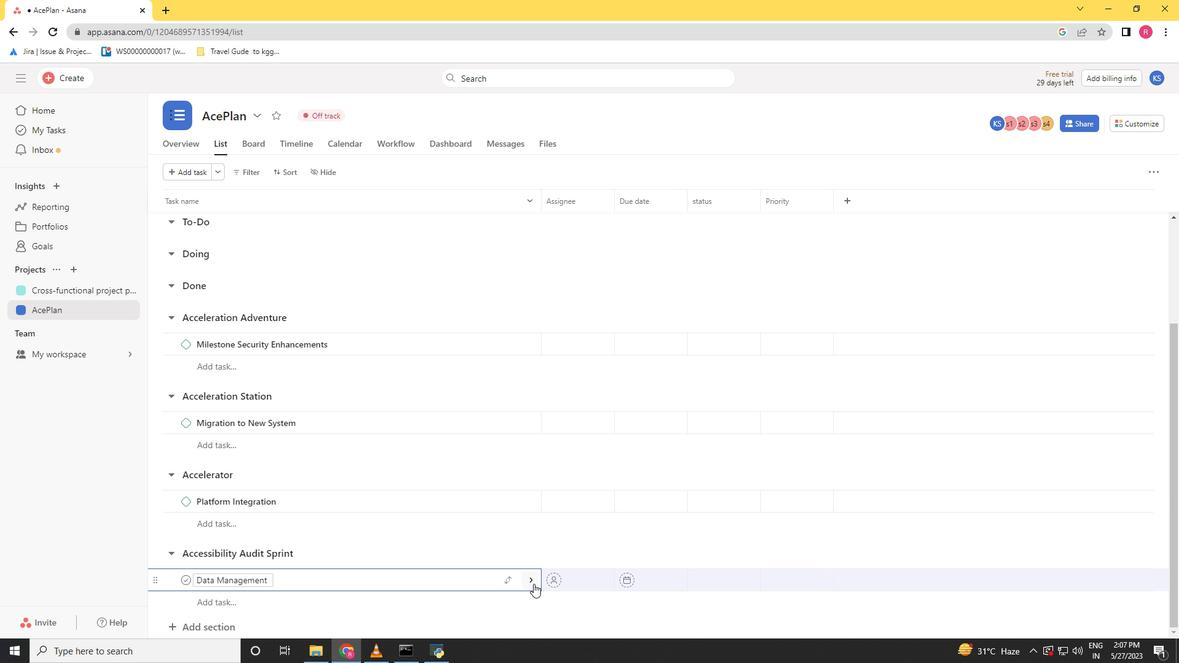 
Action: Mouse moved to (1130, 175)
Screenshot: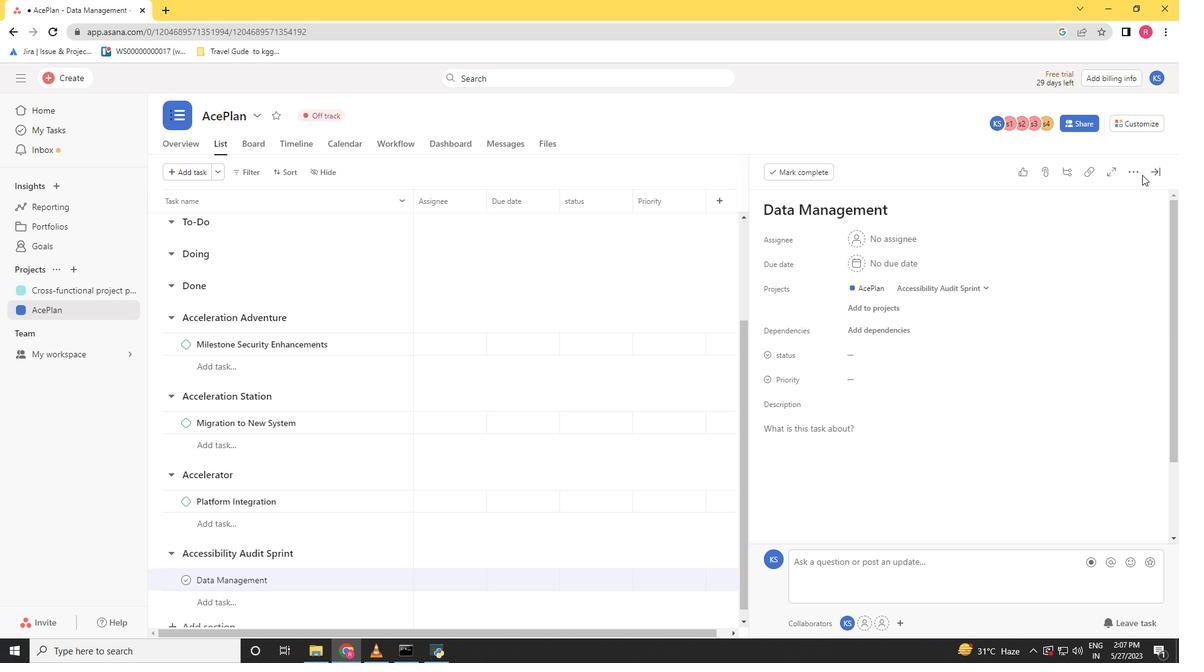 
Action: Mouse pressed left at (1130, 175)
Screenshot: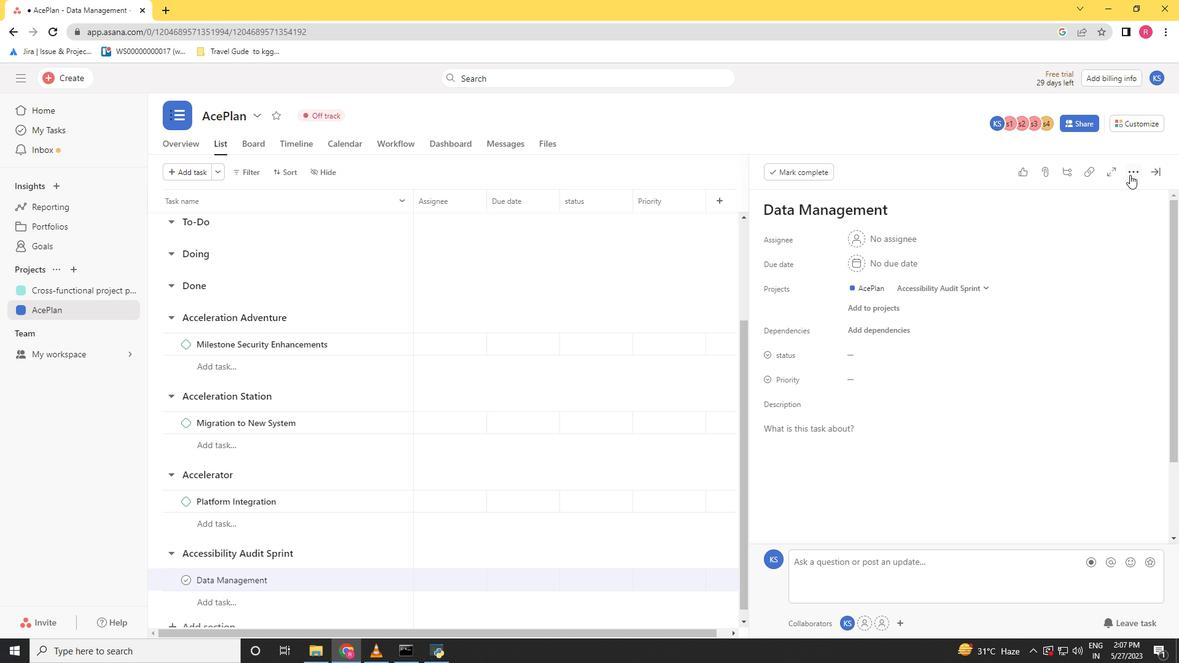 
Action: Mouse moved to (1072, 218)
Screenshot: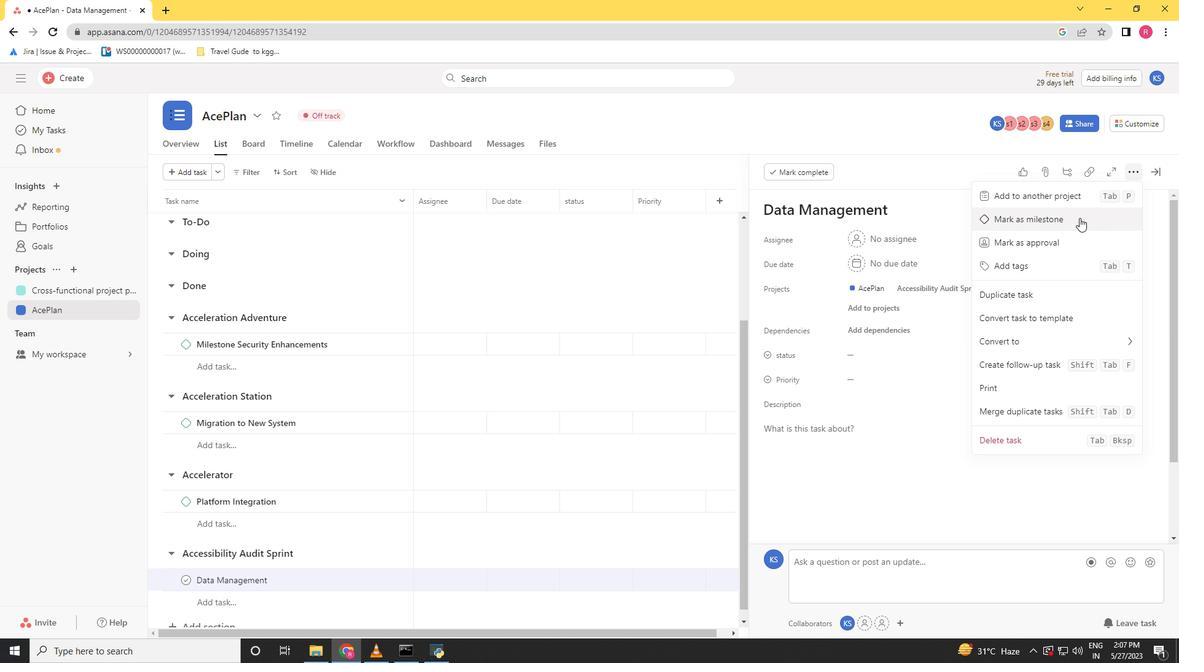 
Action: Mouse pressed left at (1072, 218)
Screenshot: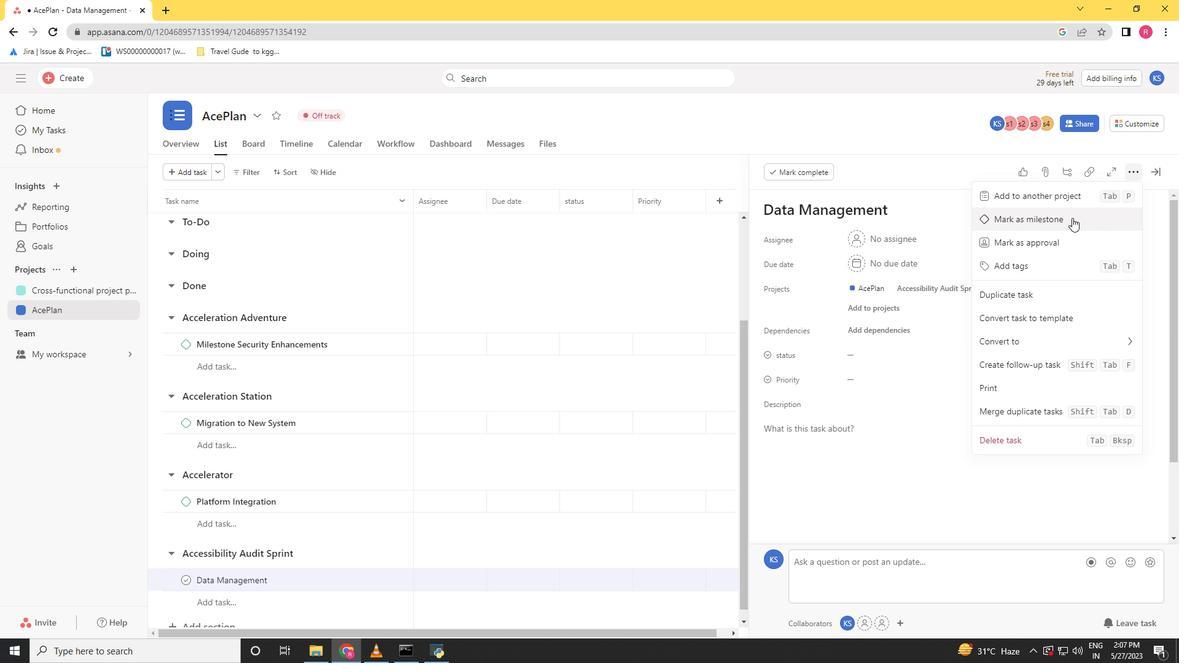 
Action: Mouse moved to (60, 461)
Screenshot: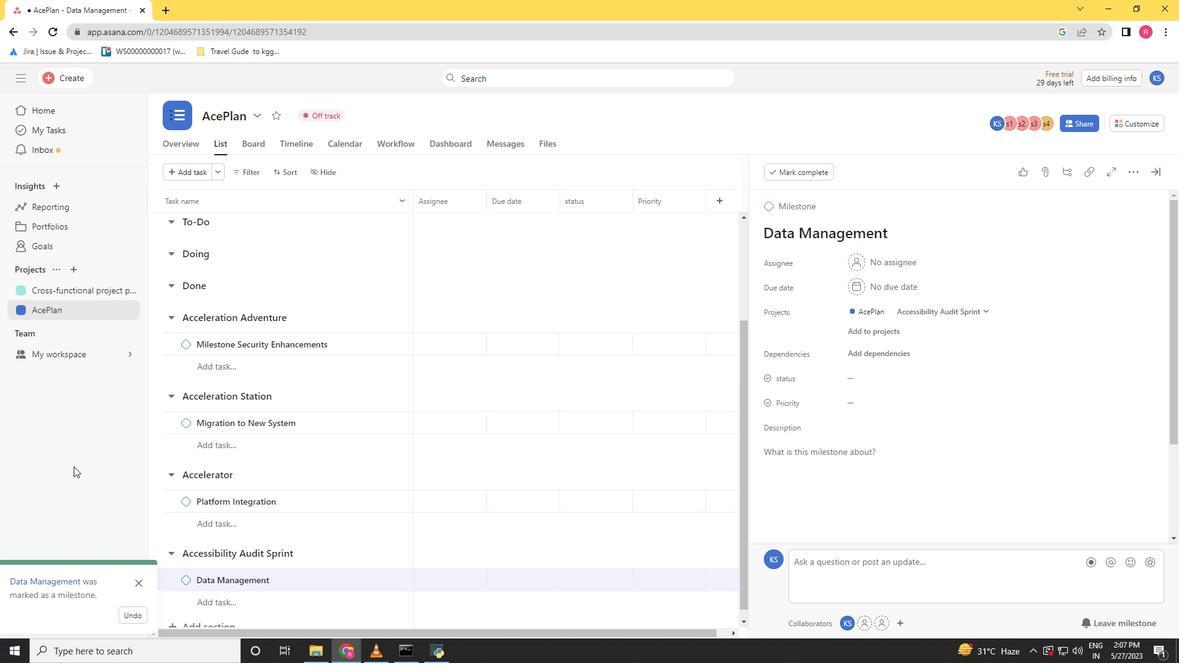 
Action: Mouse pressed left at (60, 461)
Screenshot: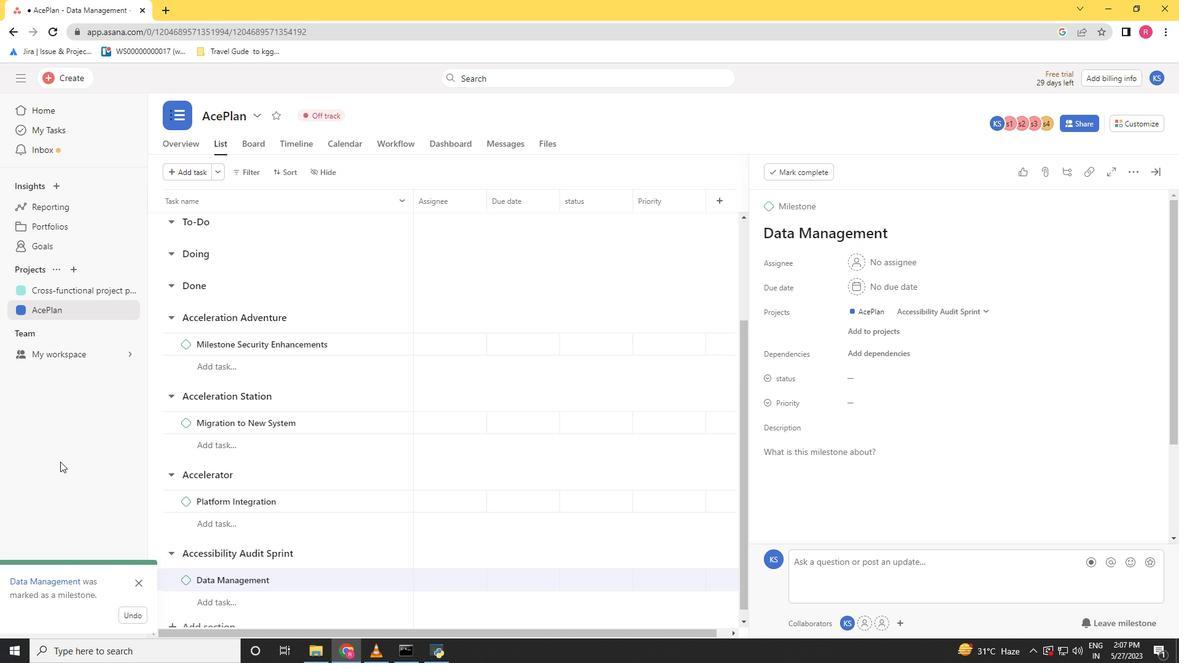 
Action: Mouse moved to (652, 618)
Screenshot: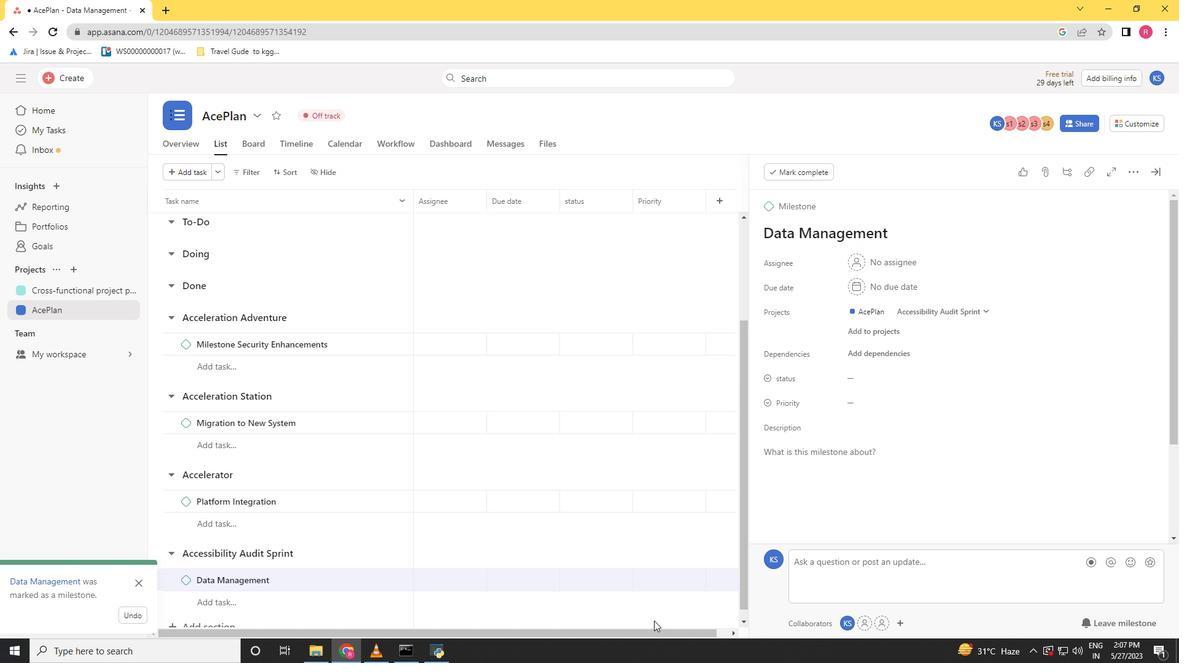 
Action: Mouse pressed left at (652, 618)
Screenshot: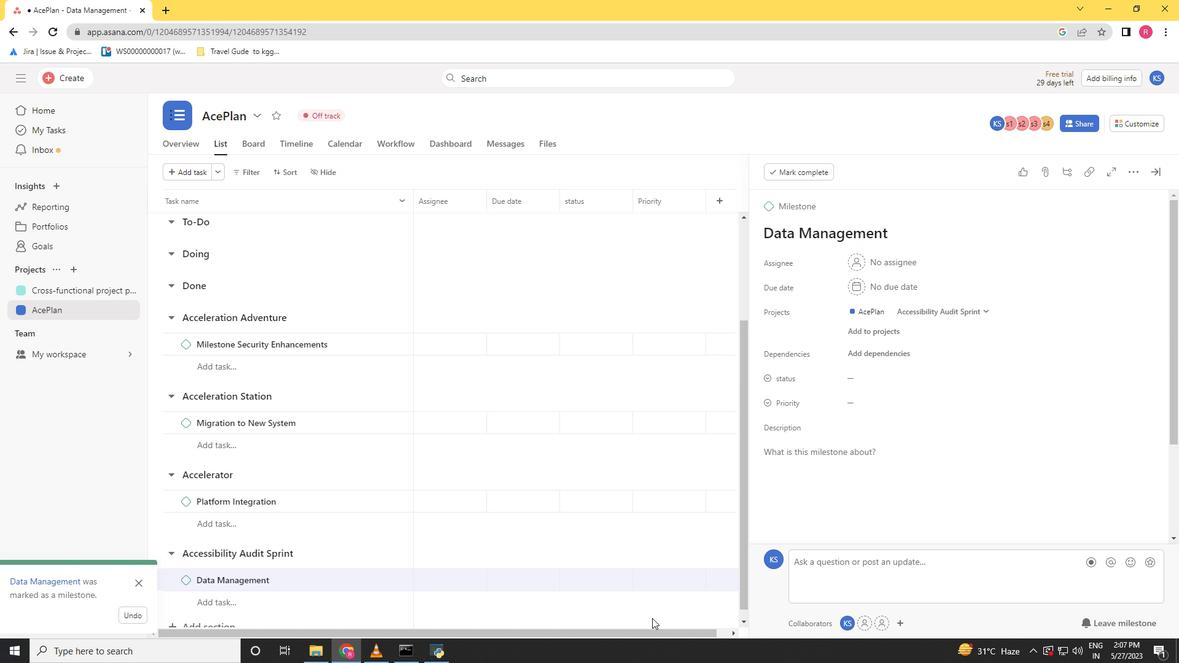 
